 Task: Find connections with filter location Bāndīkūi with filter topic #startupwith filter profile language Potuguese with filter current company Chegg Inc. with filter school CDAC Bangalore with filter industry Fabricated Metal Products with filter service category Event Planning with filter keywords title Building Inspector
Action: Mouse moved to (536, 72)
Screenshot: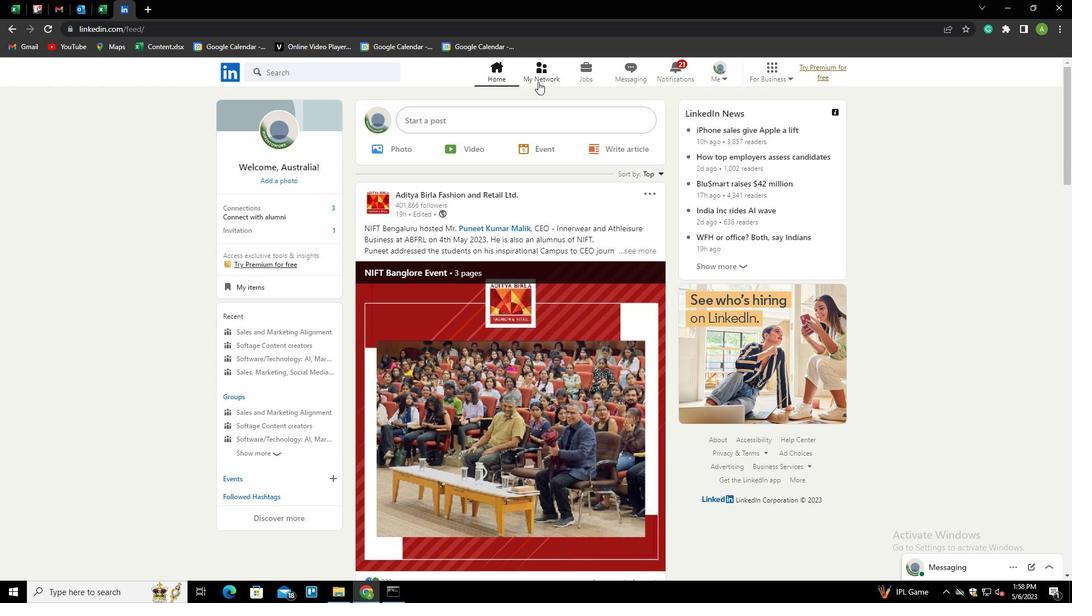 
Action: Mouse pressed left at (536, 72)
Screenshot: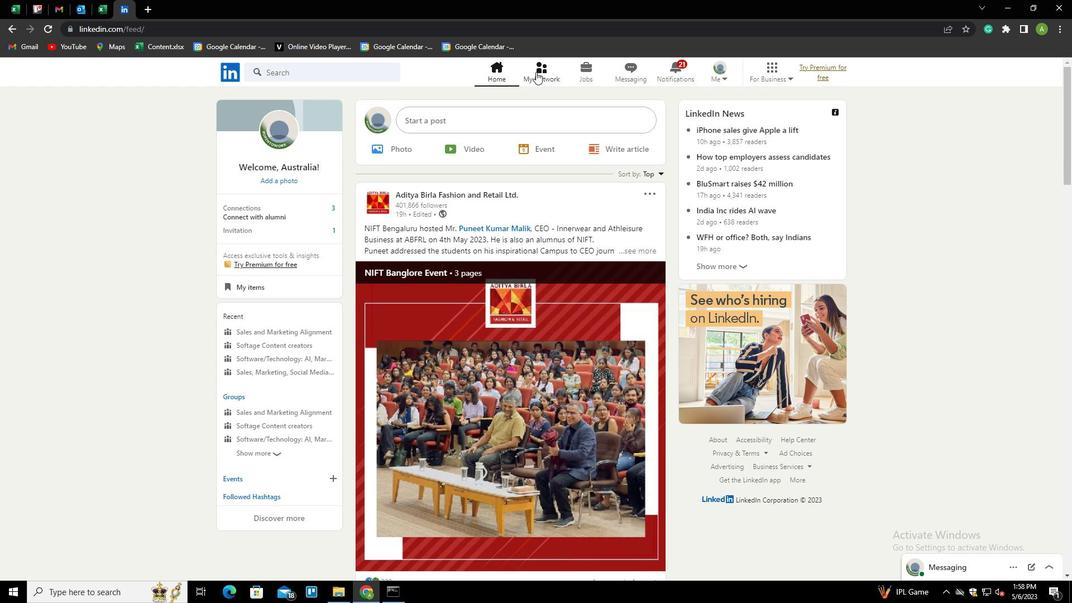 
Action: Mouse moved to (278, 131)
Screenshot: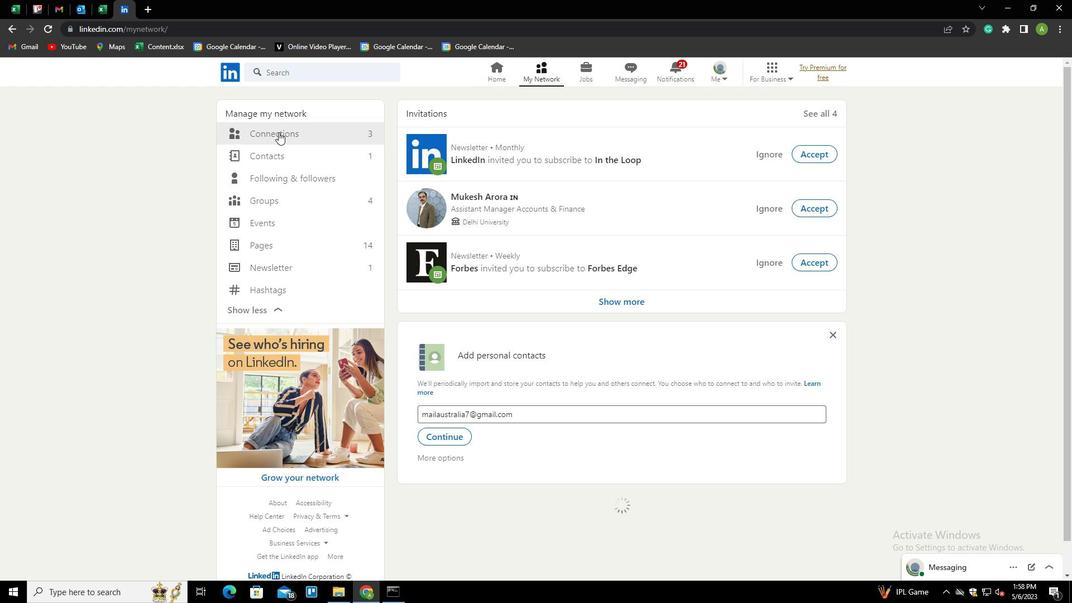 
Action: Mouse pressed left at (278, 131)
Screenshot: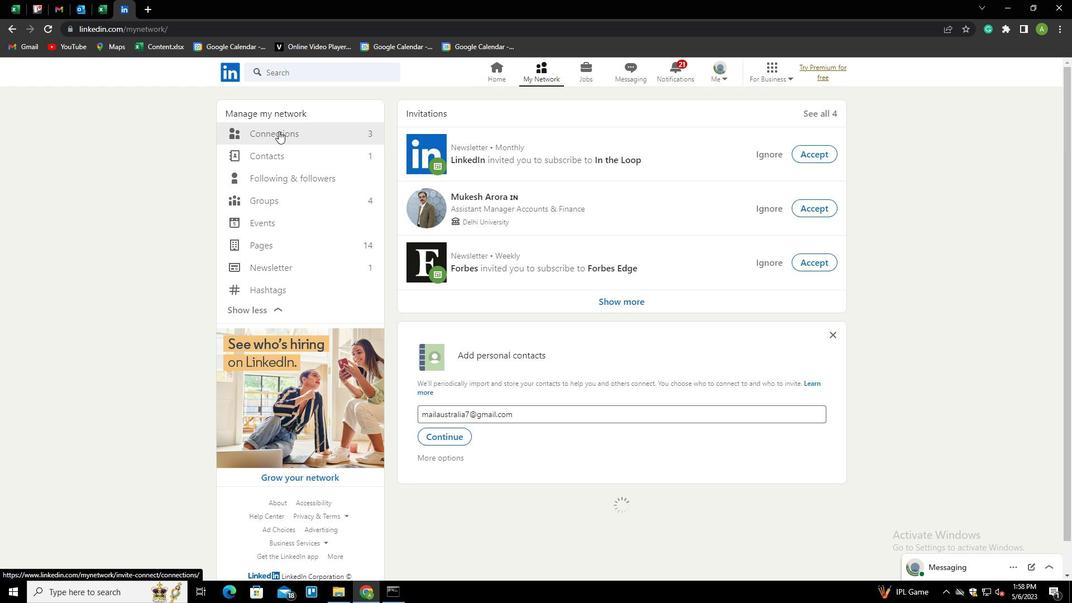 
Action: Mouse moved to (277, 132)
Screenshot: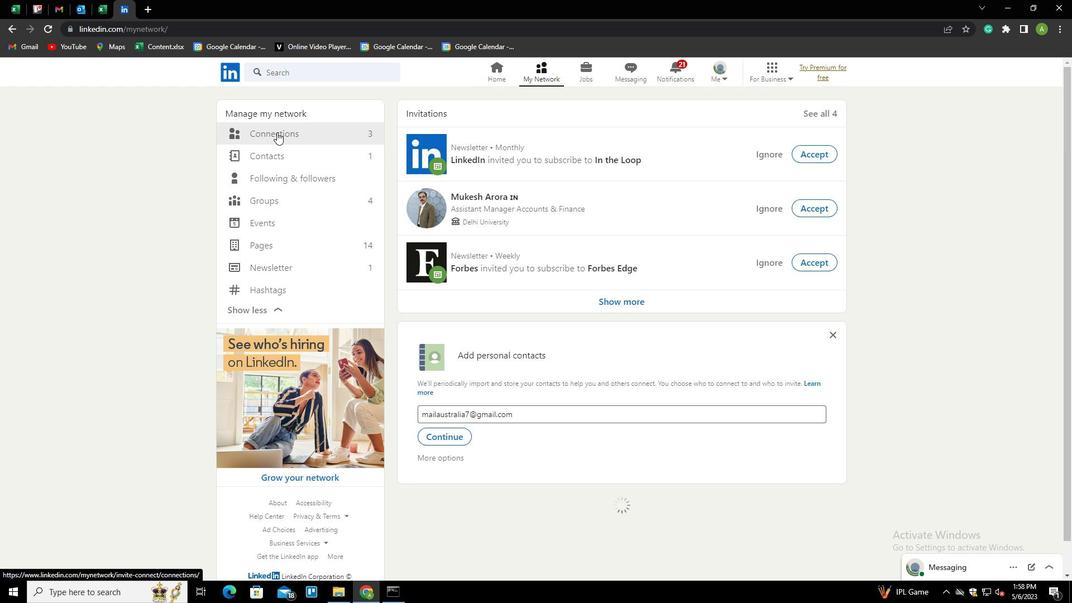 
Action: Mouse pressed left at (277, 132)
Screenshot: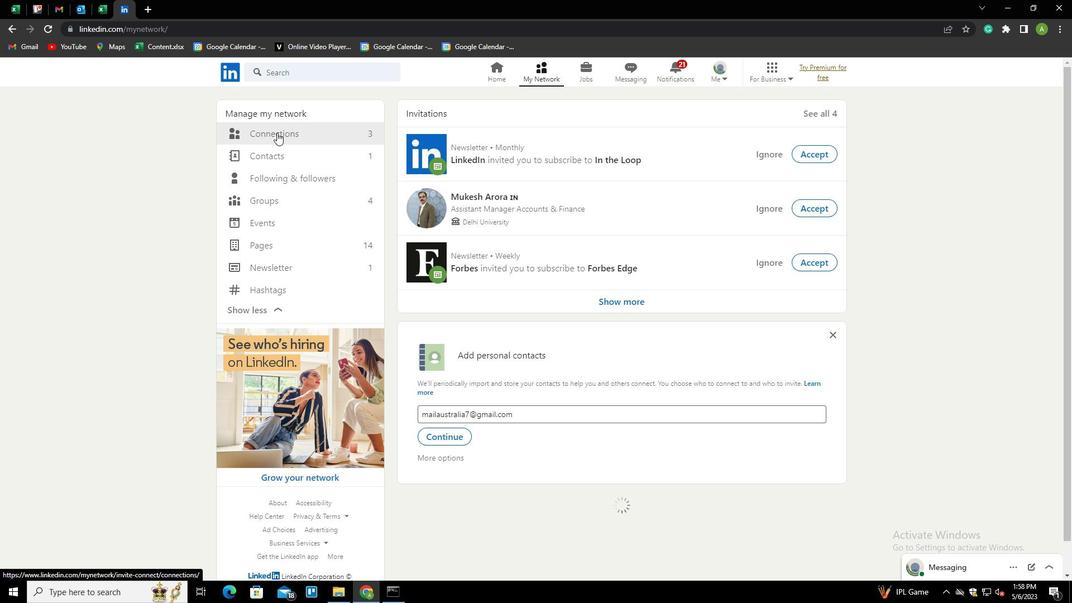 
Action: Mouse moved to (602, 135)
Screenshot: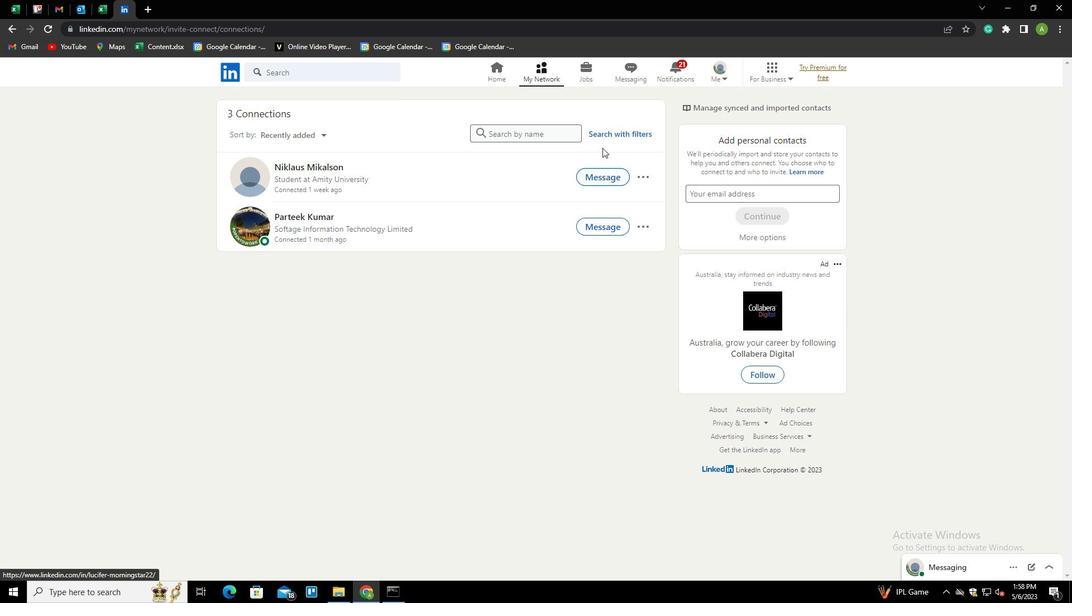 
Action: Mouse pressed left at (602, 135)
Screenshot: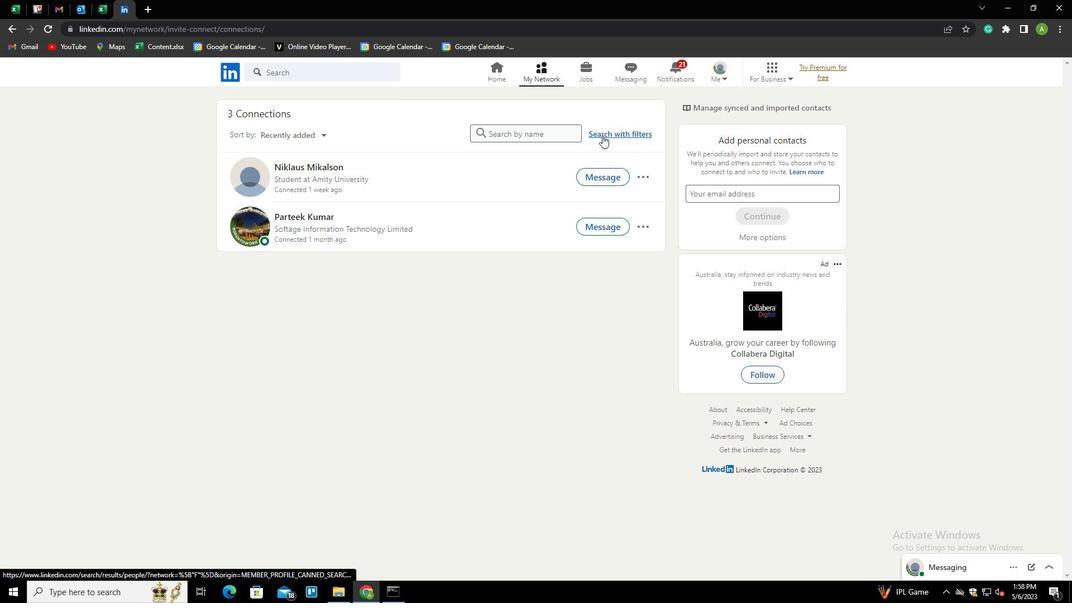 
Action: Mouse moved to (573, 102)
Screenshot: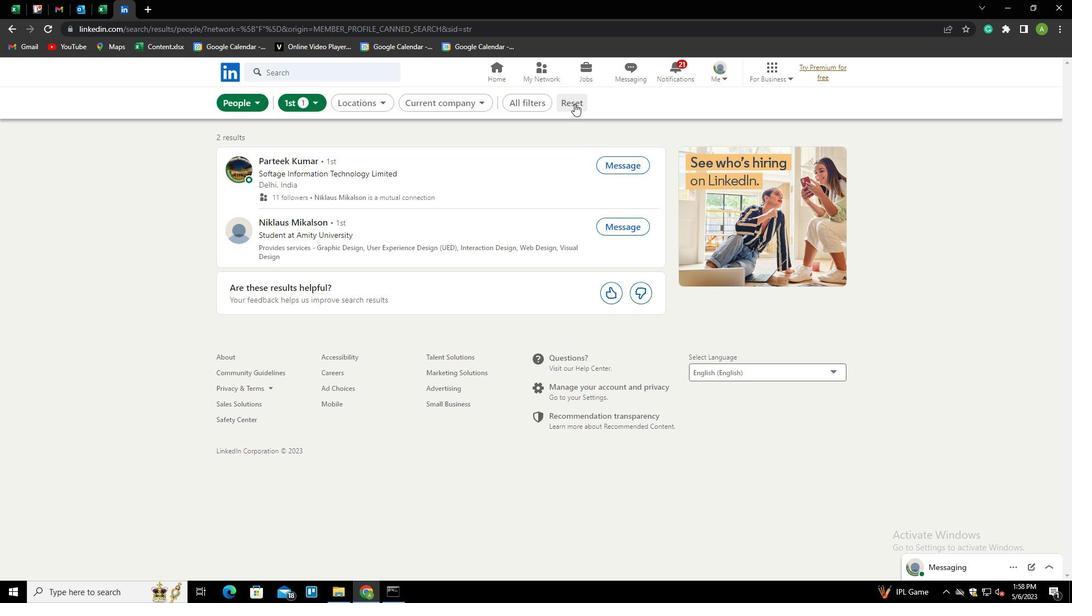 
Action: Mouse pressed left at (573, 102)
Screenshot: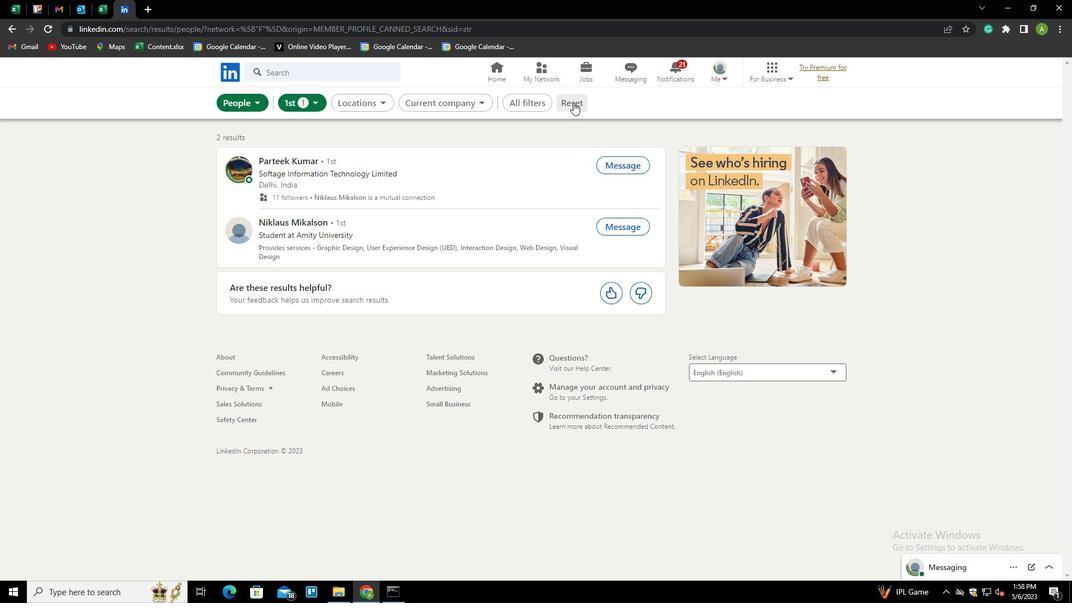 
Action: Mouse moved to (563, 106)
Screenshot: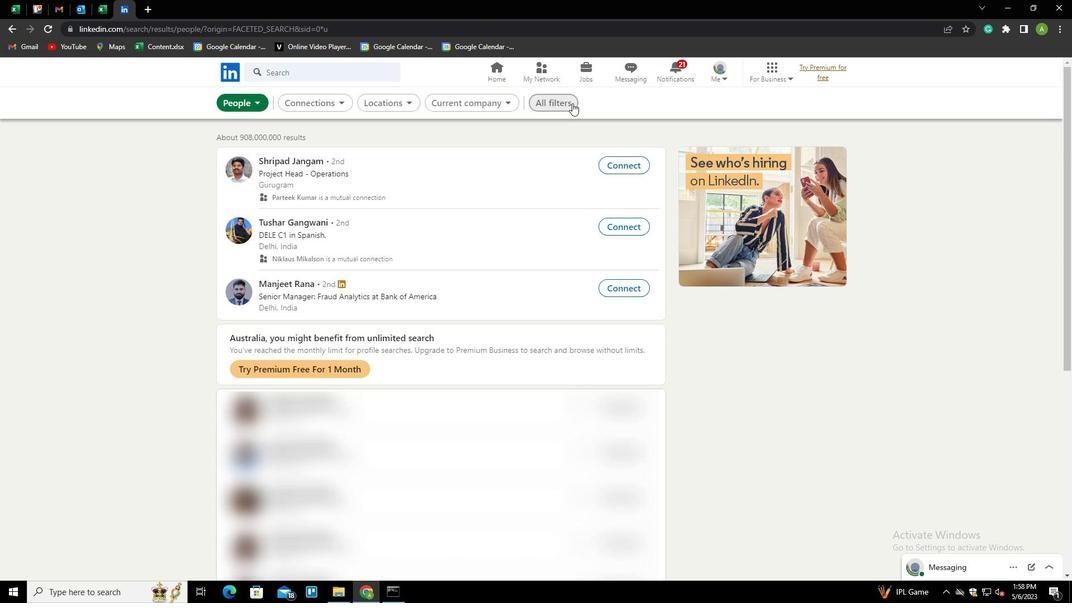 
Action: Mouse pressed left at (563, 106)
Screenshot: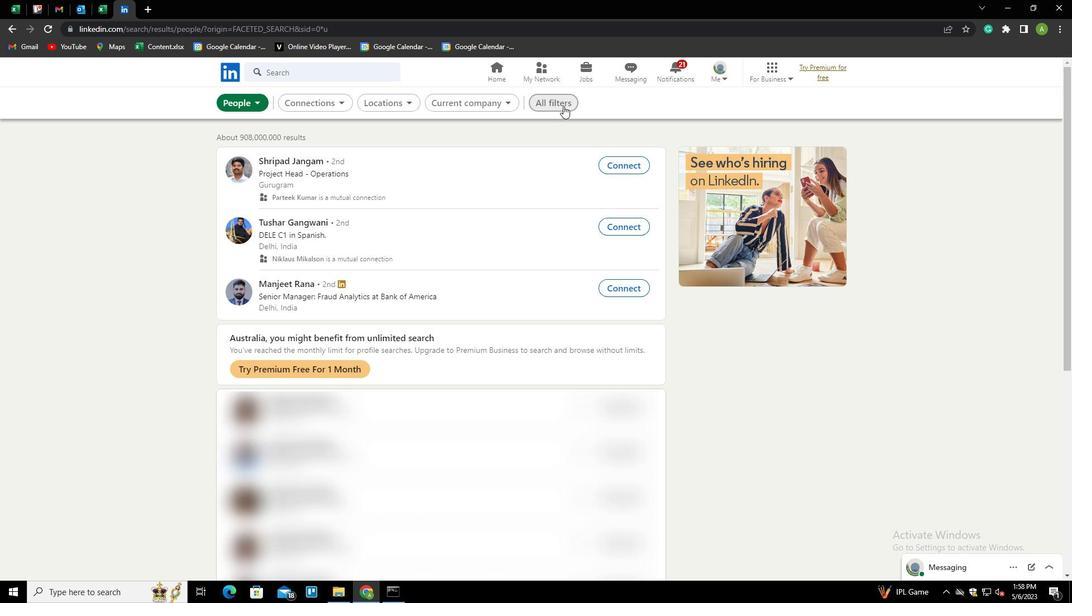 
Action: Mouse moved to (856, 270)
Screenshot: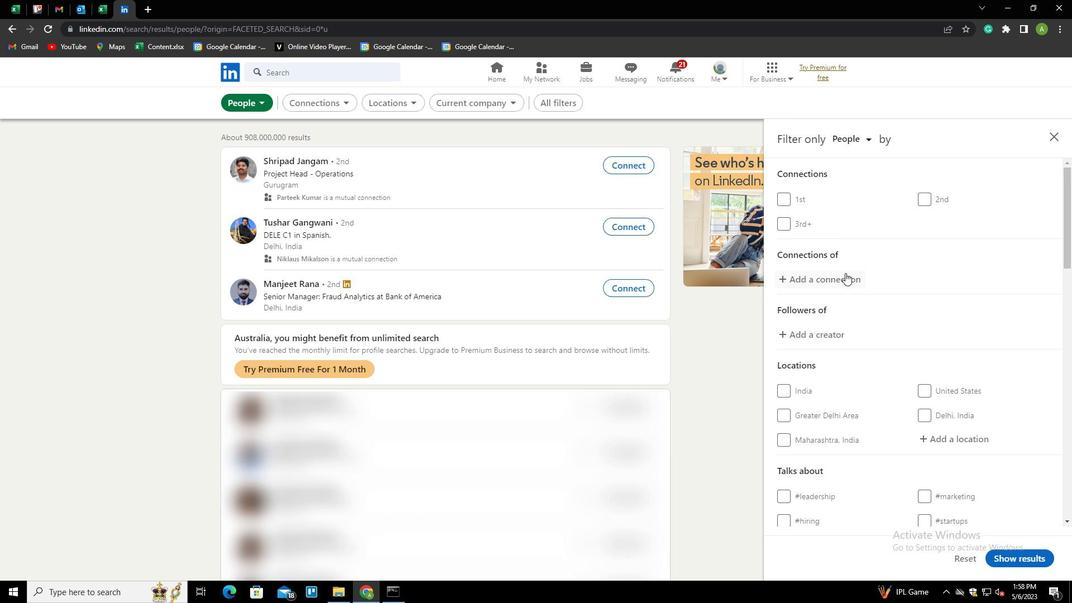 
Action: Mouse scrolled (856, 270) with delta (0, 0)
Screenshot: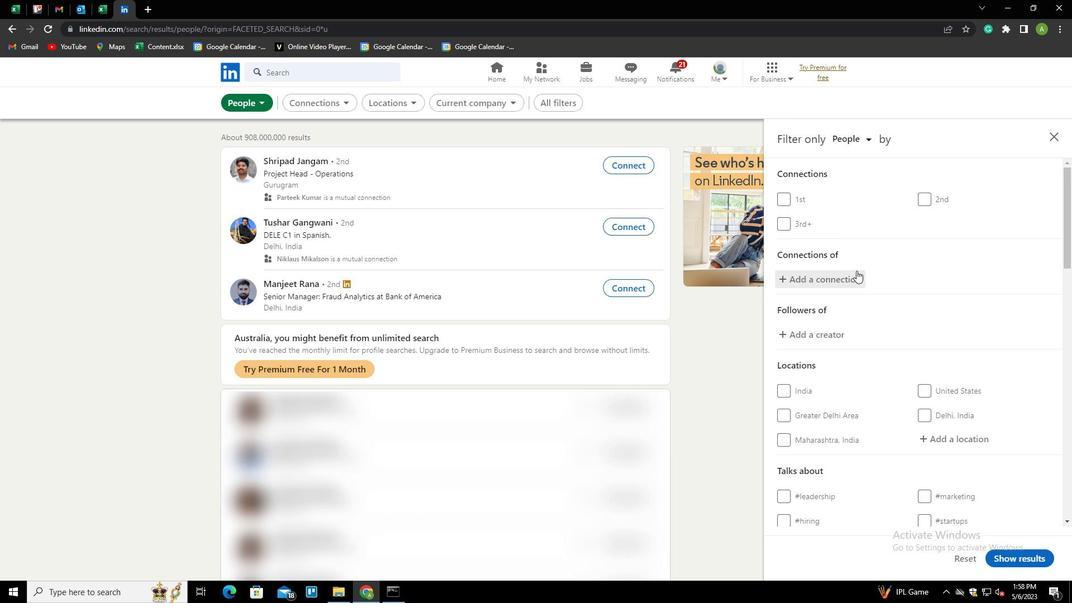 
Action: Mouse scrolled (856, 270) with delta (0, 0)
Screenshot: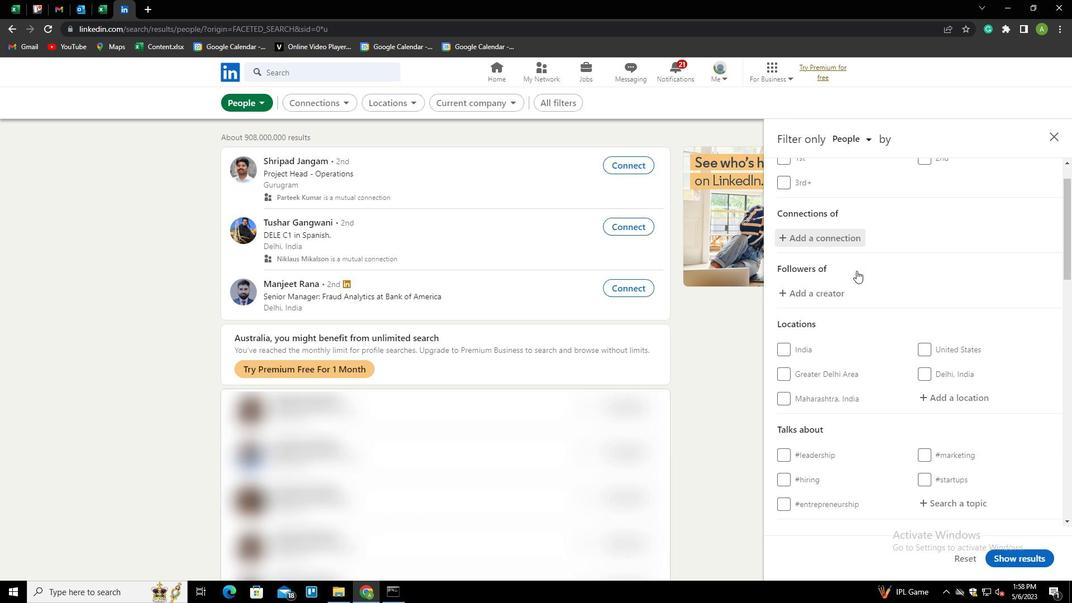 
Action: Mouse moved to (964, 326)
Screenshot: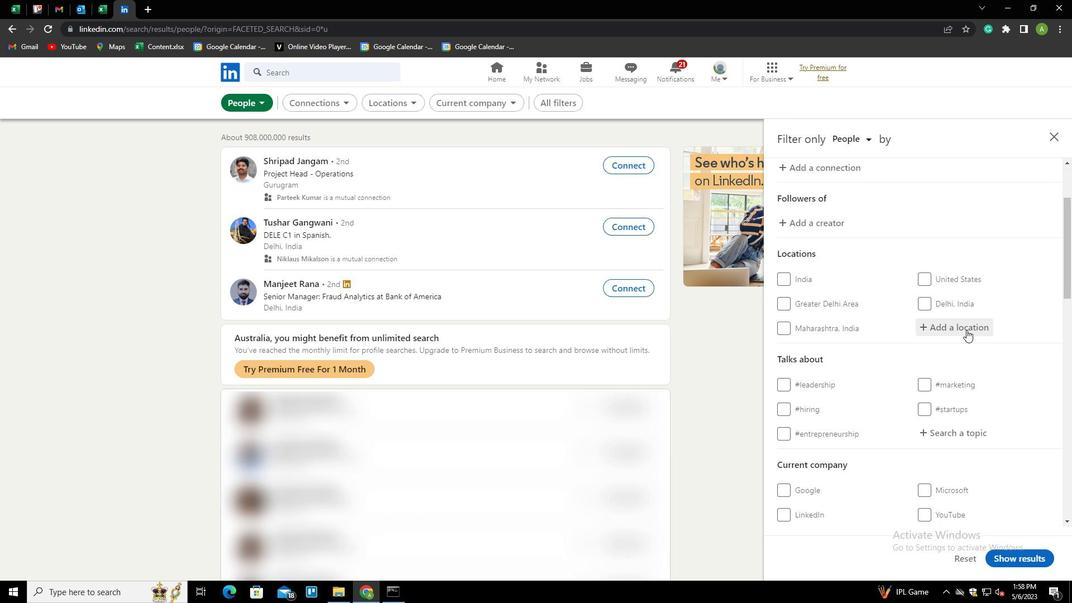 
Action: Mouse pressed left at (964, 326)
Screenshot: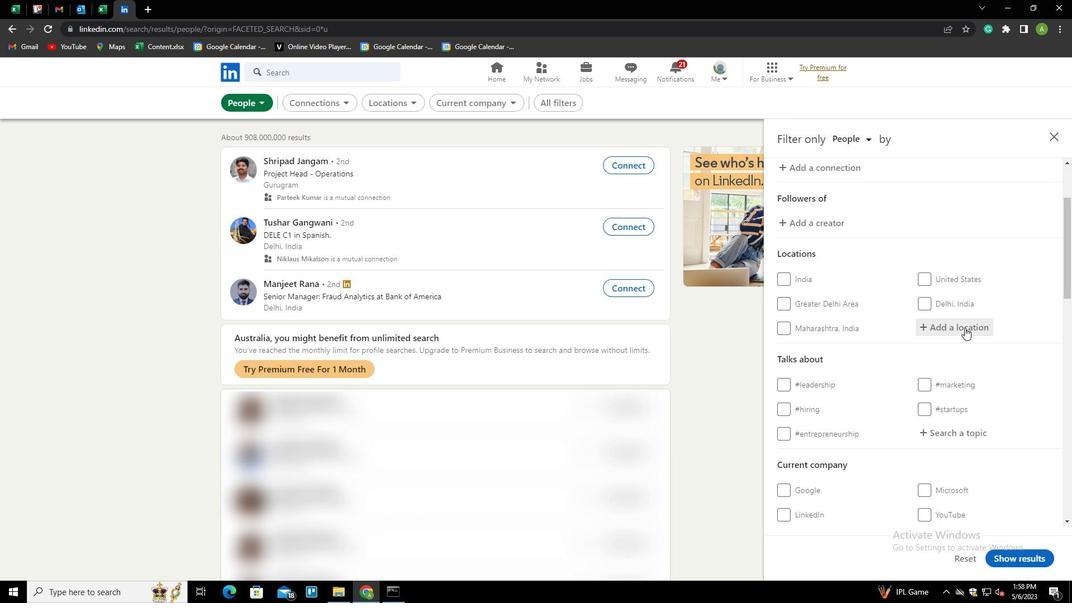 
Action: Mouse moved to (867, 272)
Screenshot: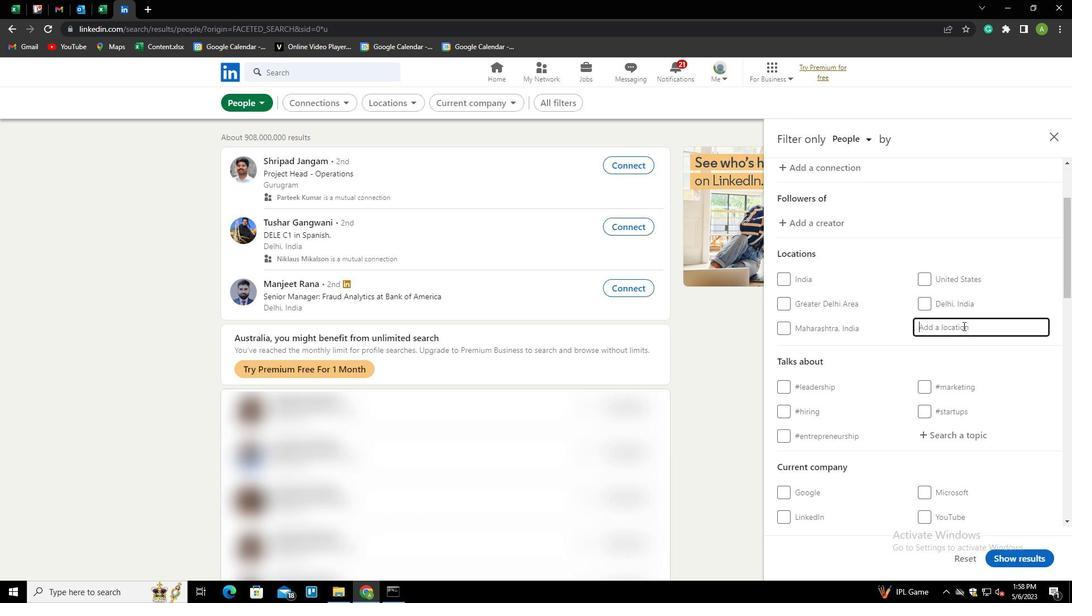 
Action: Key pressed <Key.shift>BANDIKUL
Screenshot: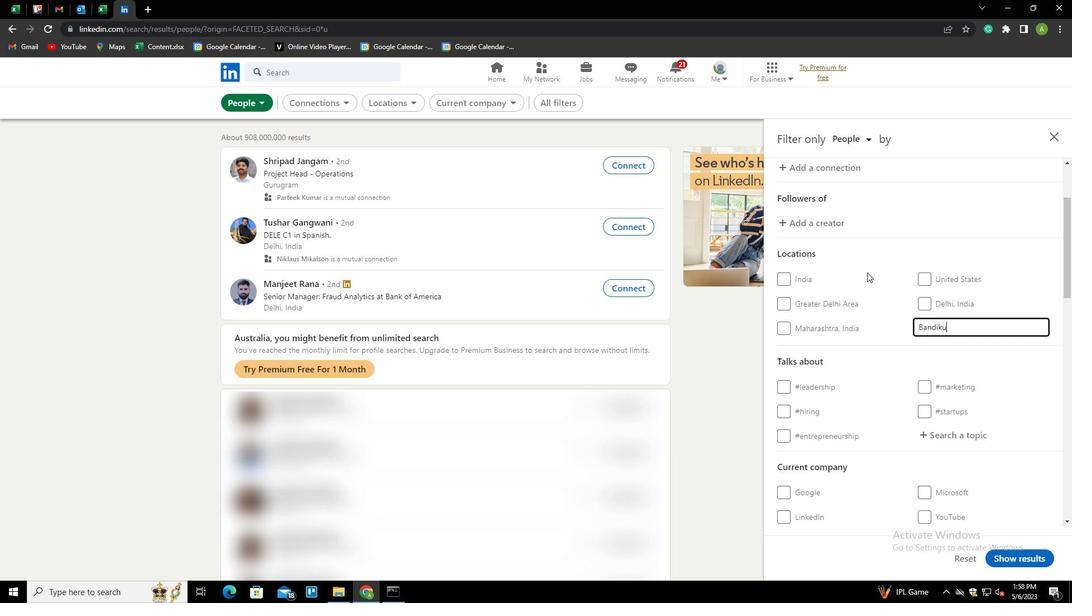 
Action: Mouse moved to (1018, 368)
Screenshot: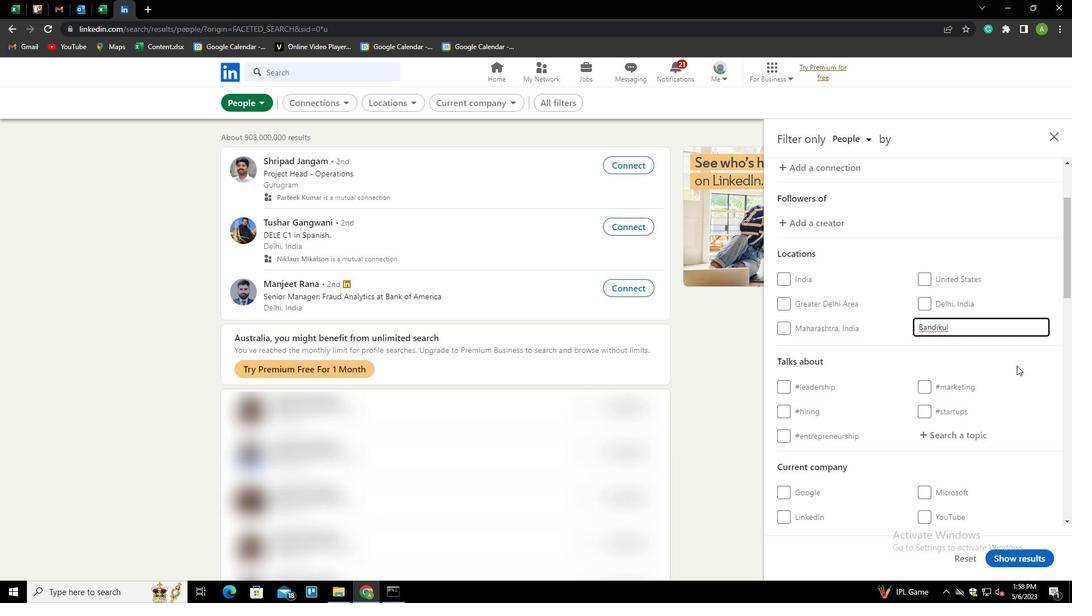 
Action: Mouse pressed left at (1018, 368)
Screenshot: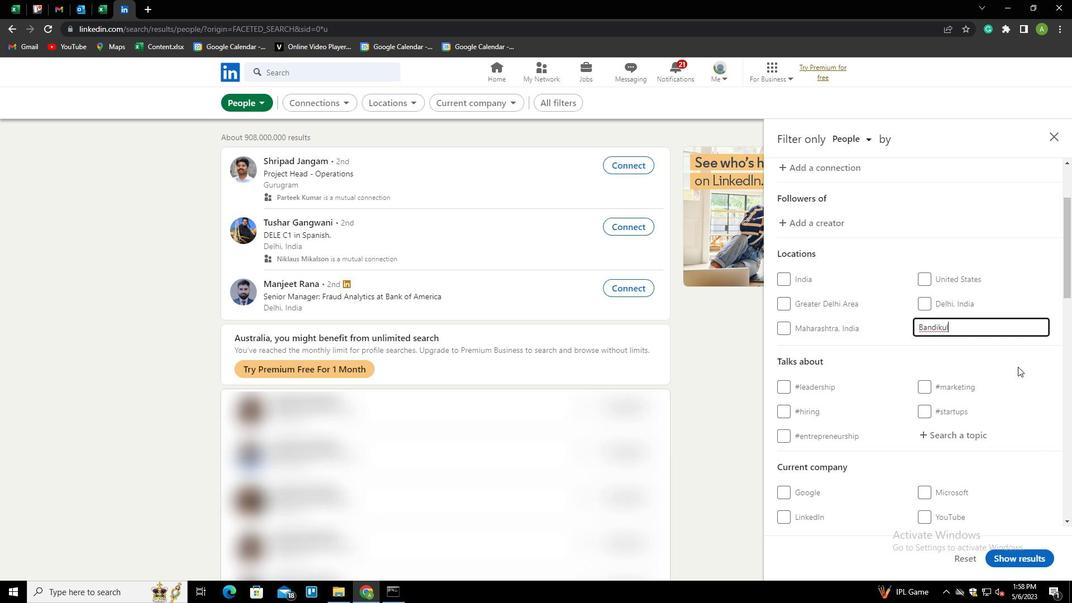 
Action: Mouse moved to (1016, 366)
Screenshot: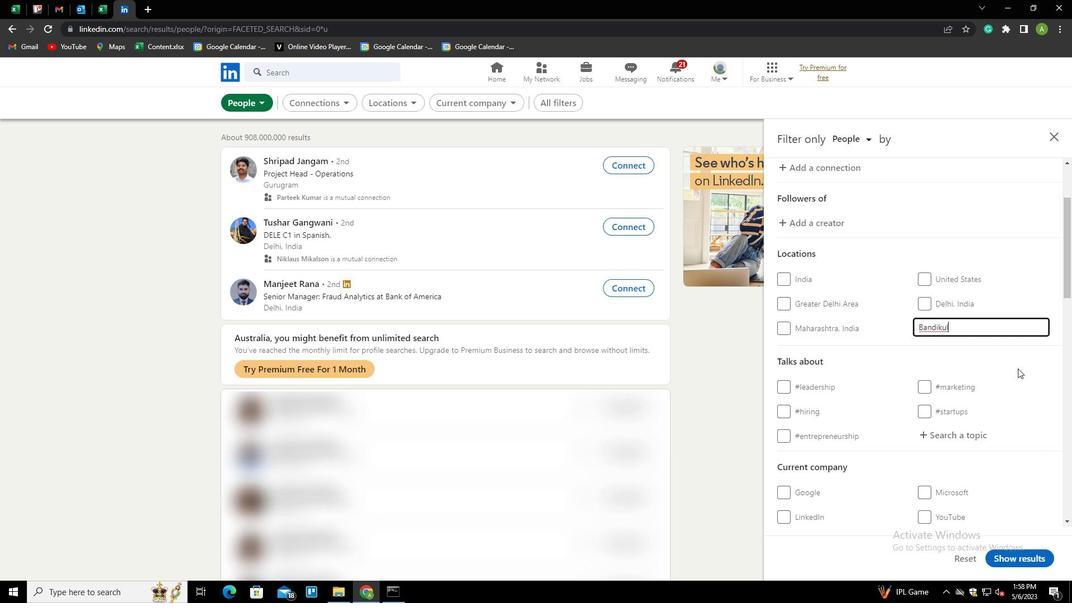 
Action: Mouse scrolled (1016, 366) with delta (0, 0)
Screenshot: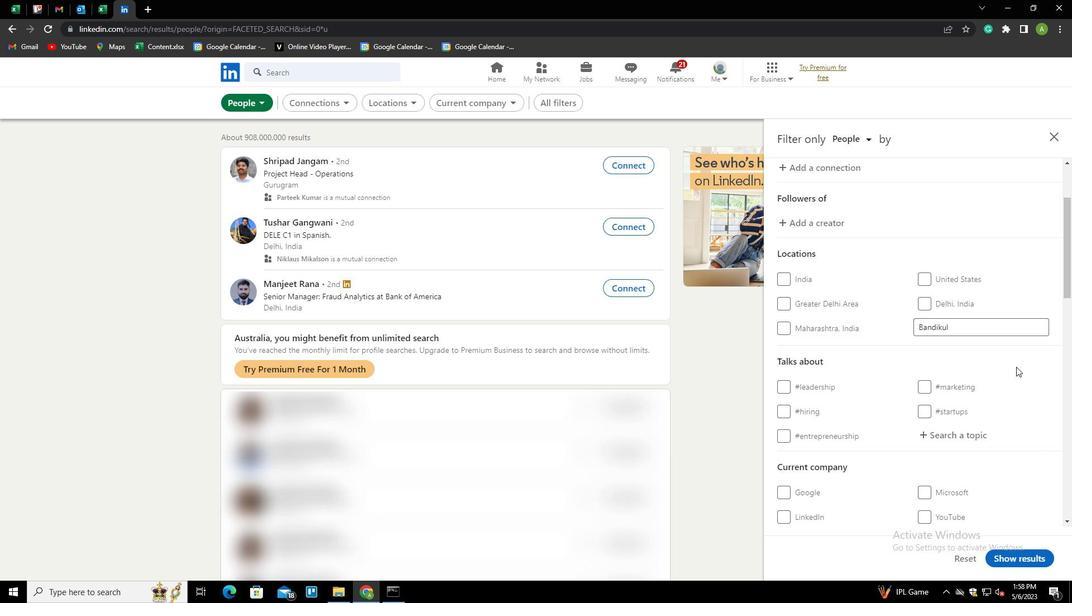 
Action: Mouse moved to (966, 372)
Screenshot: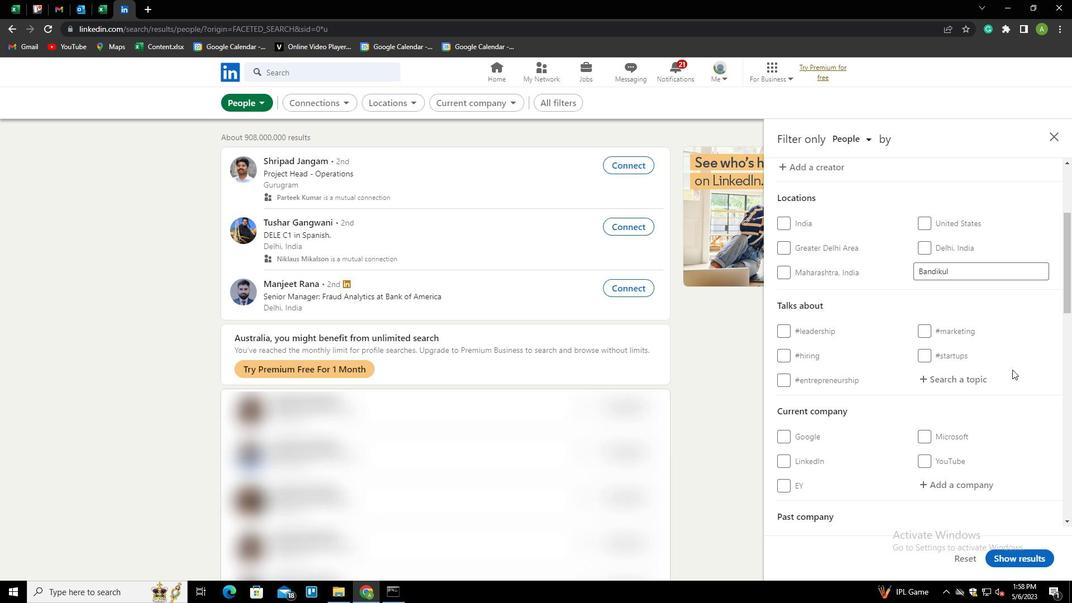
Action: Mouse pressed left at (966, 372)
Screenshot: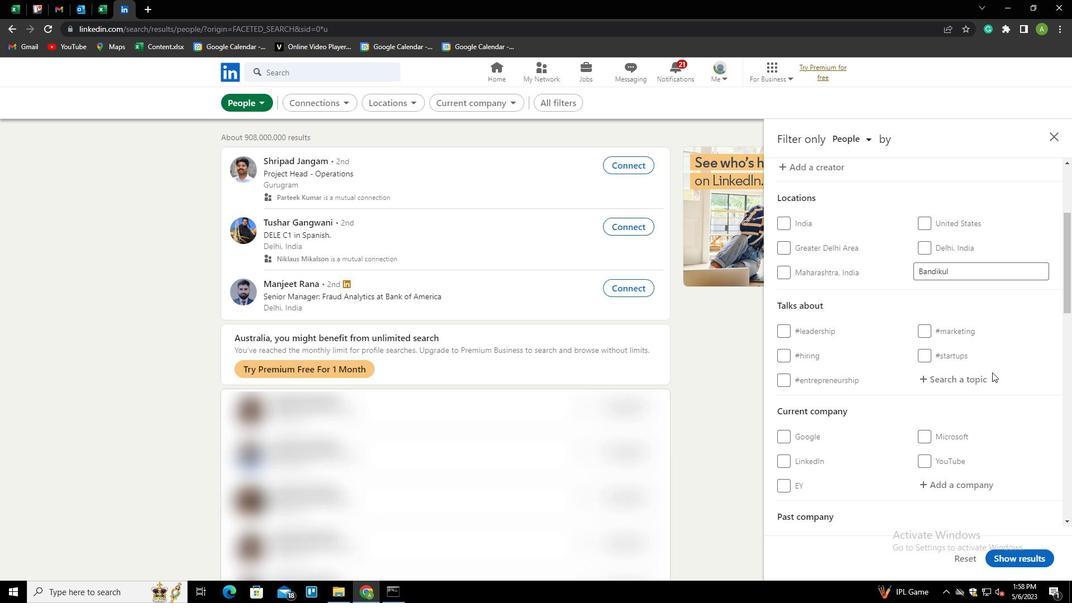 
Action: Key pressed STARTUP<Key.down><Key.enter>
Screenshot: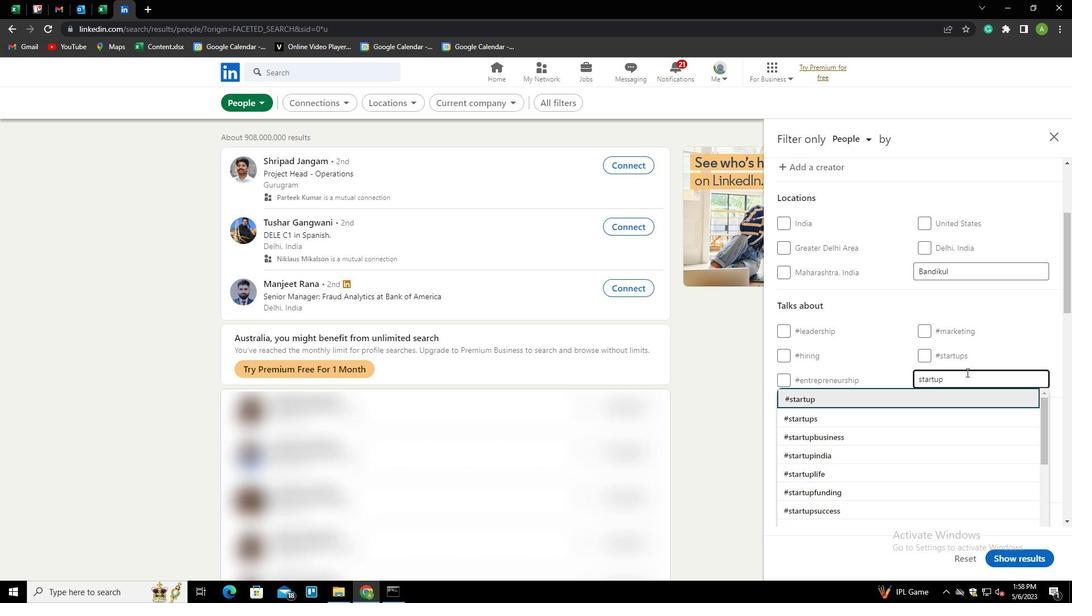 
Action: Mouse moved to (964, 371)
Screenshot: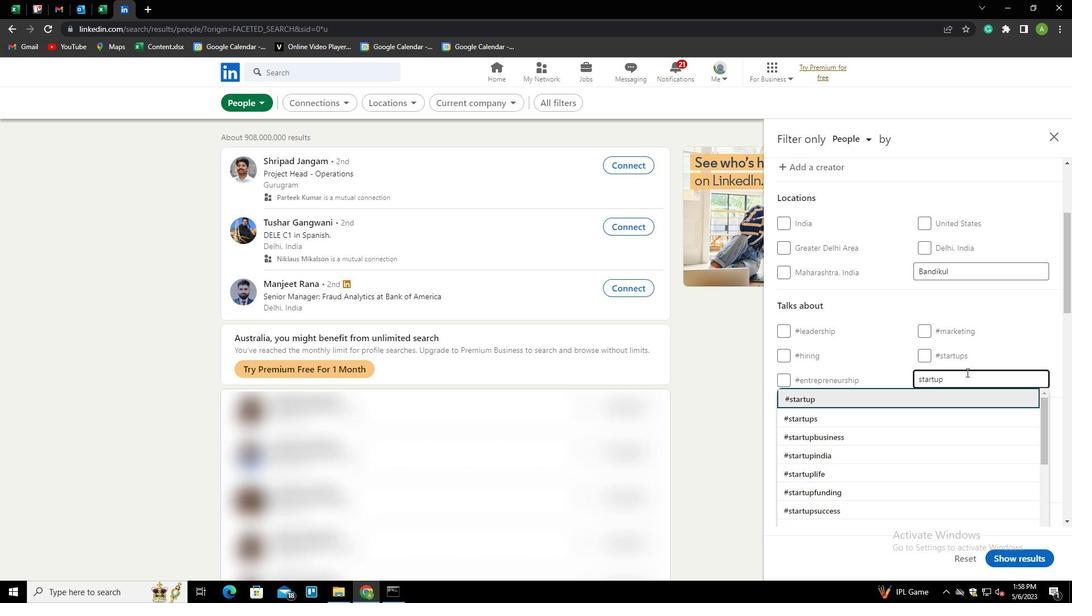 
Action: Mouse scrolled (964, 370) with delta (0, 0)
Screenshot: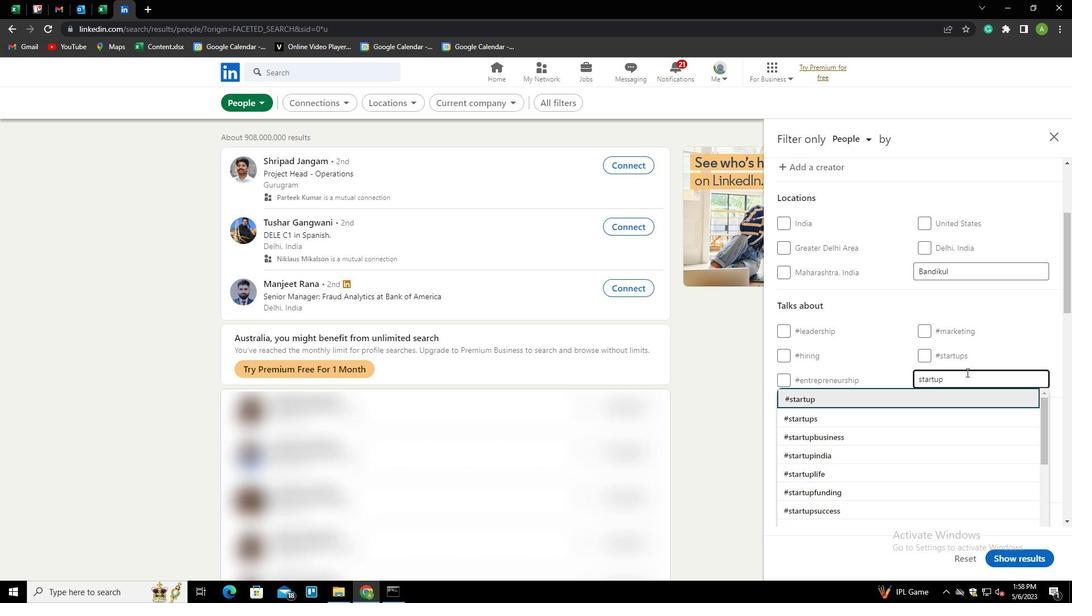 
Action: Mouse scrolled (964, 370) with delta (0, 0)
Screenshot: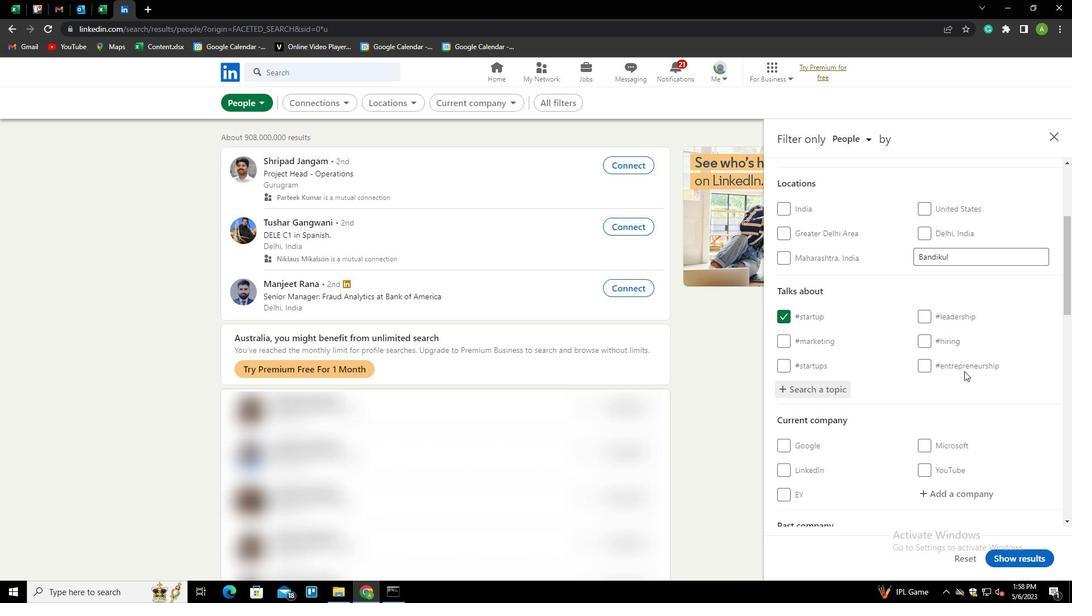 
Action: Mouse scrolled (964, 370) with delta (0, 0)
Screenshot: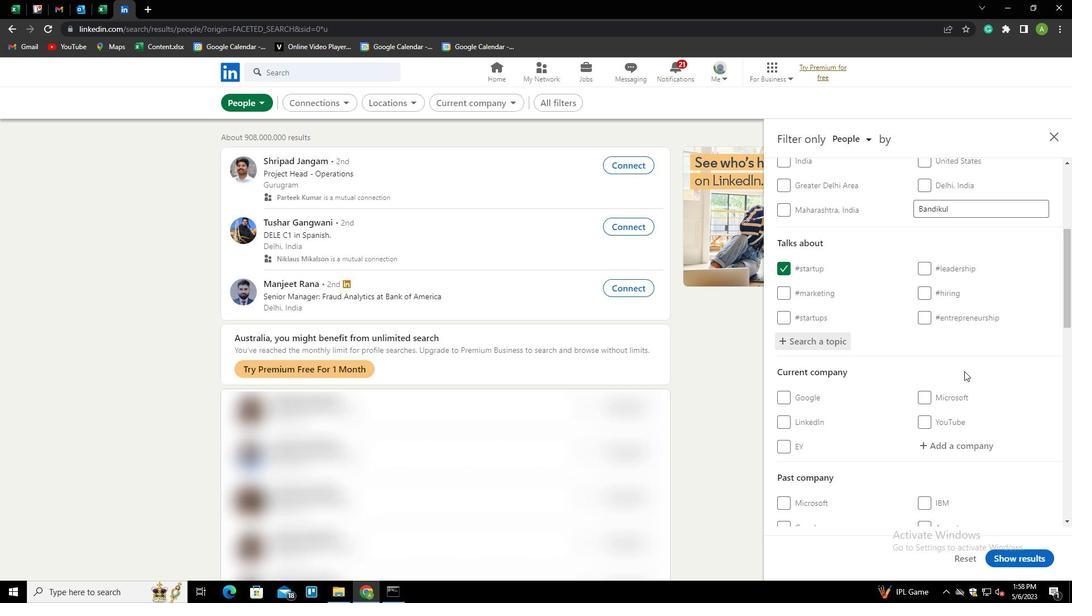 
Action: Mouse scrolled (964, 370) with delta (0, 0)
Screenshot: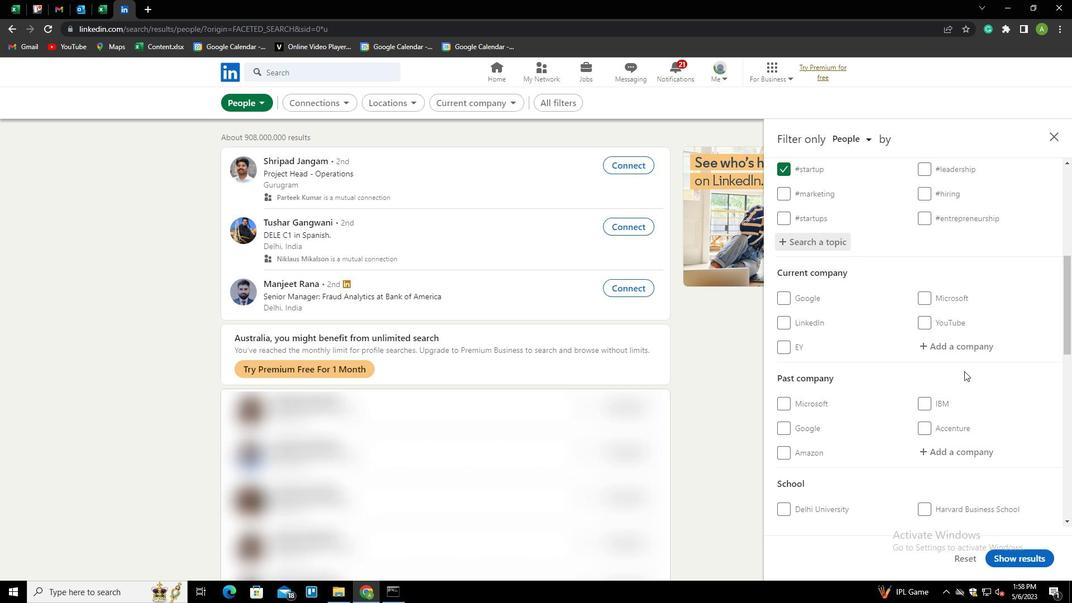 
Action: Mouse scrolled (964, 370) with delta (0, 0)
Screenshot: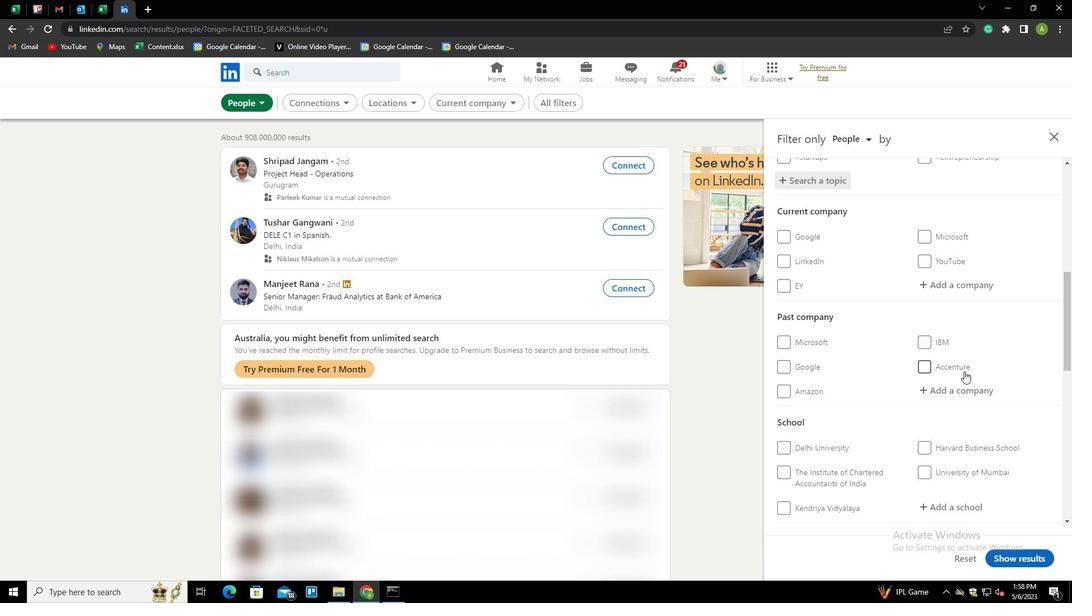 
Action: Mouse scrolled (964, 370) with delta (0, 0)
Screenshot: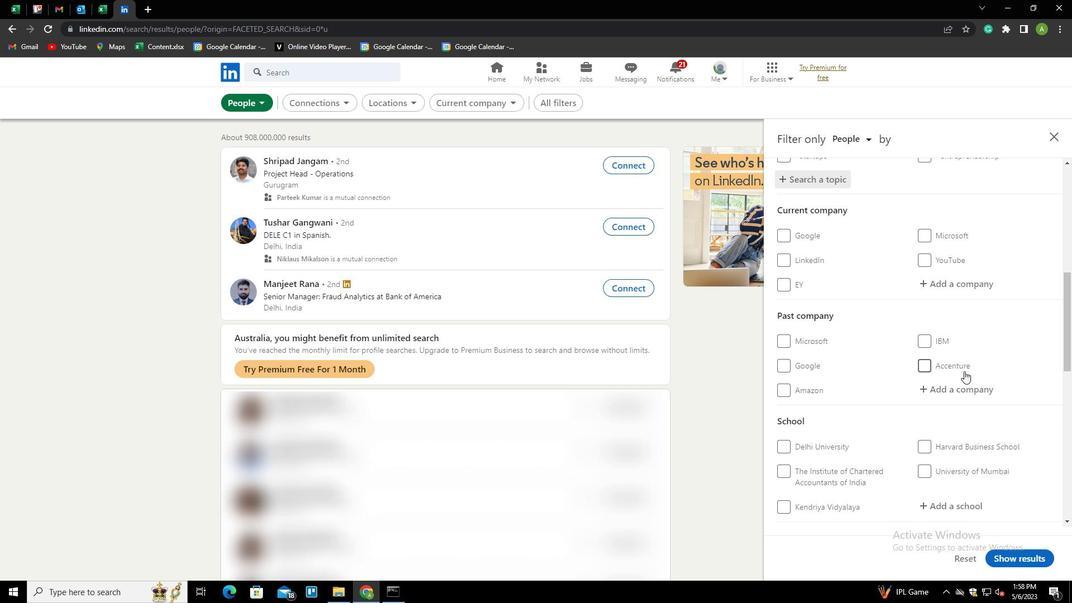 
Action: Mouse scrolled (964, 370) with delta (0, 0)
Screenshot: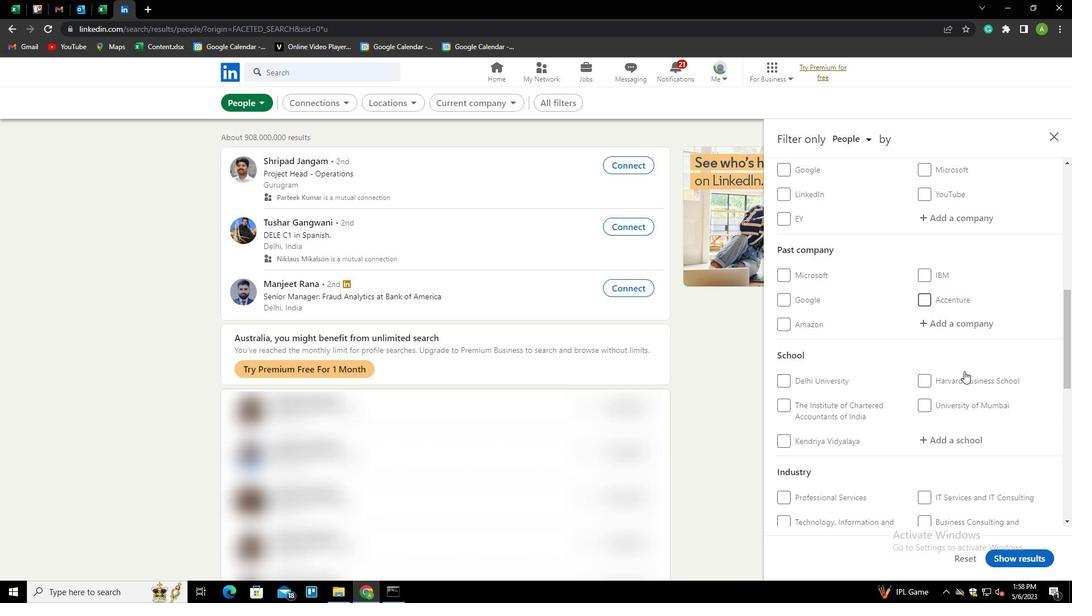 
Action: Mouse scrolled (964, 370) with delta (0, 0)
Screenshot: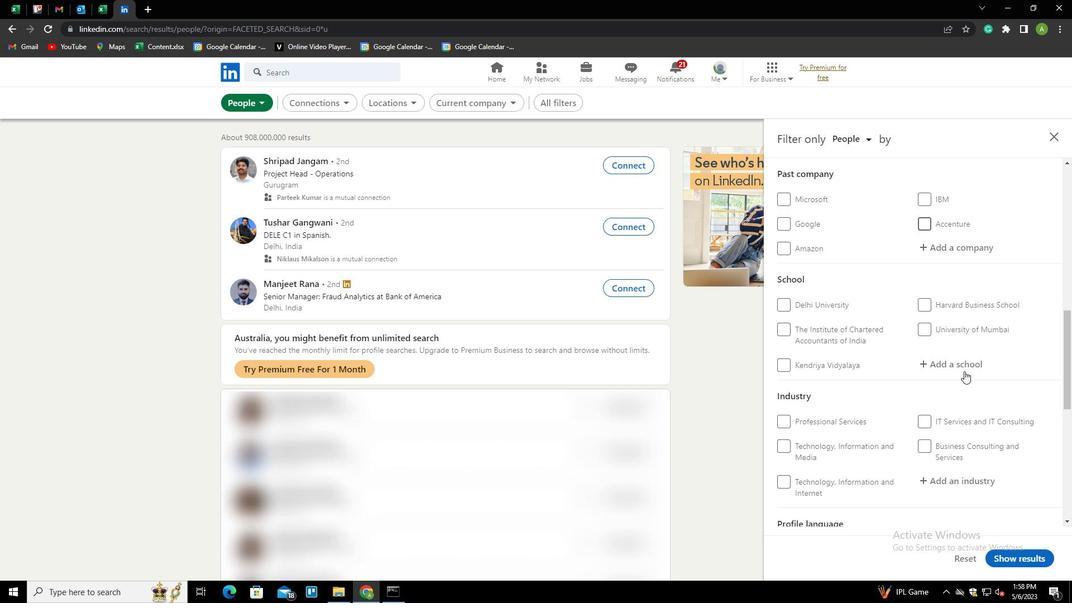 
Action: Mouse scrolled (964, 370) with delta (0, 0)
Screenshot: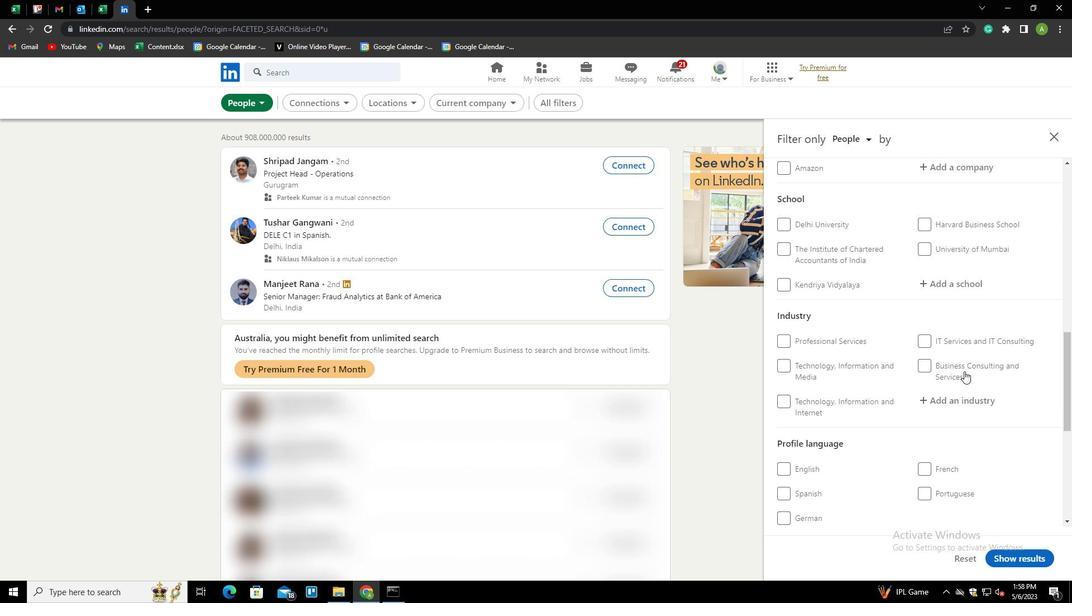 
Action: Mouse moved to (930, 436)
Screenshot: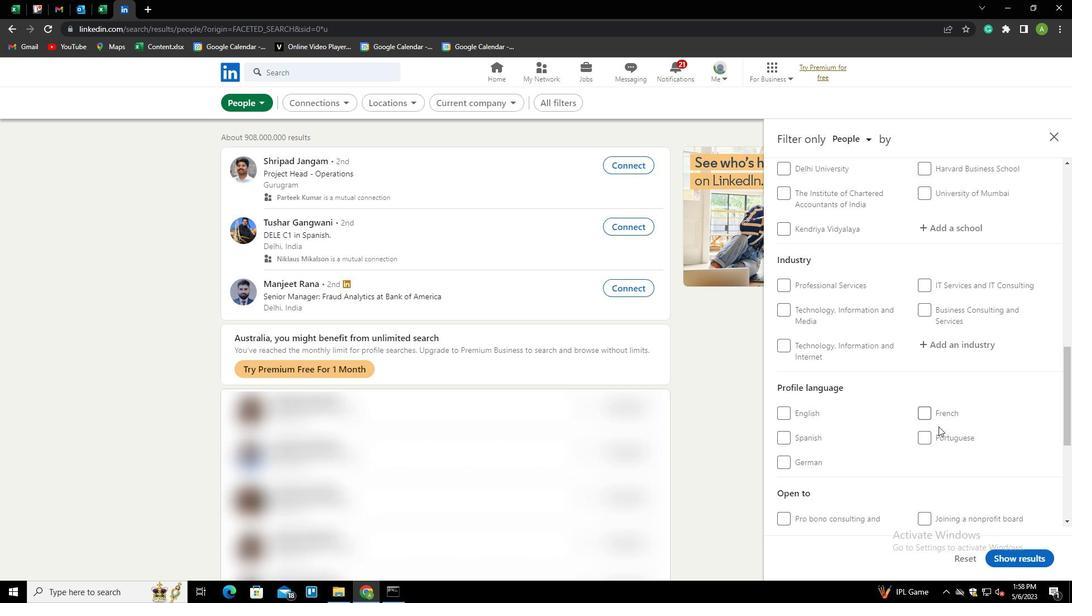 
Action: Mouse pressed left at (930, 436)
Screenshot: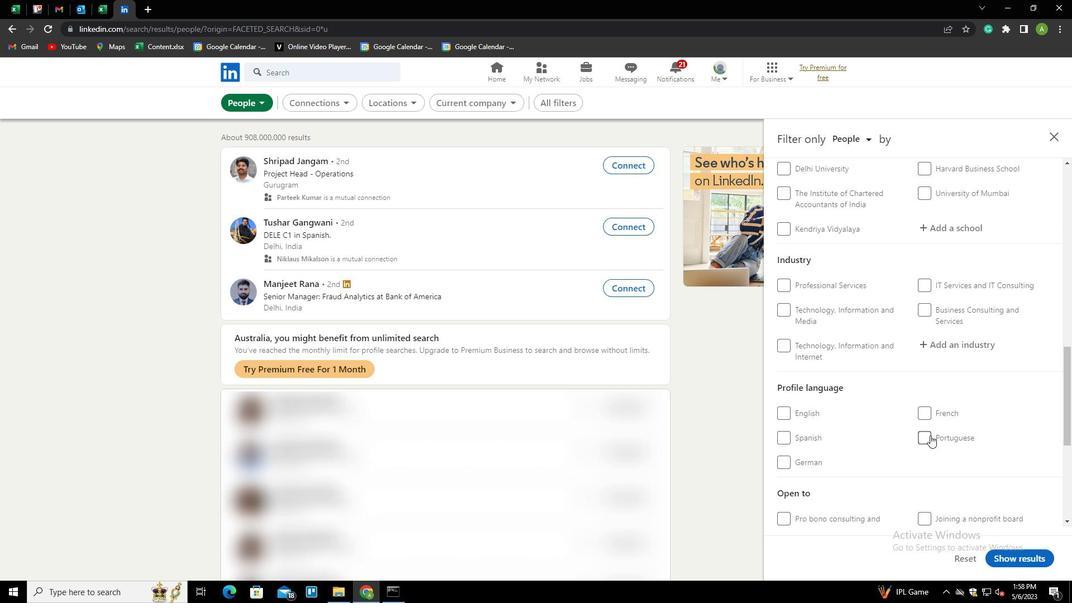 
Action: Mouse moved to (973, 406)
Screenshot: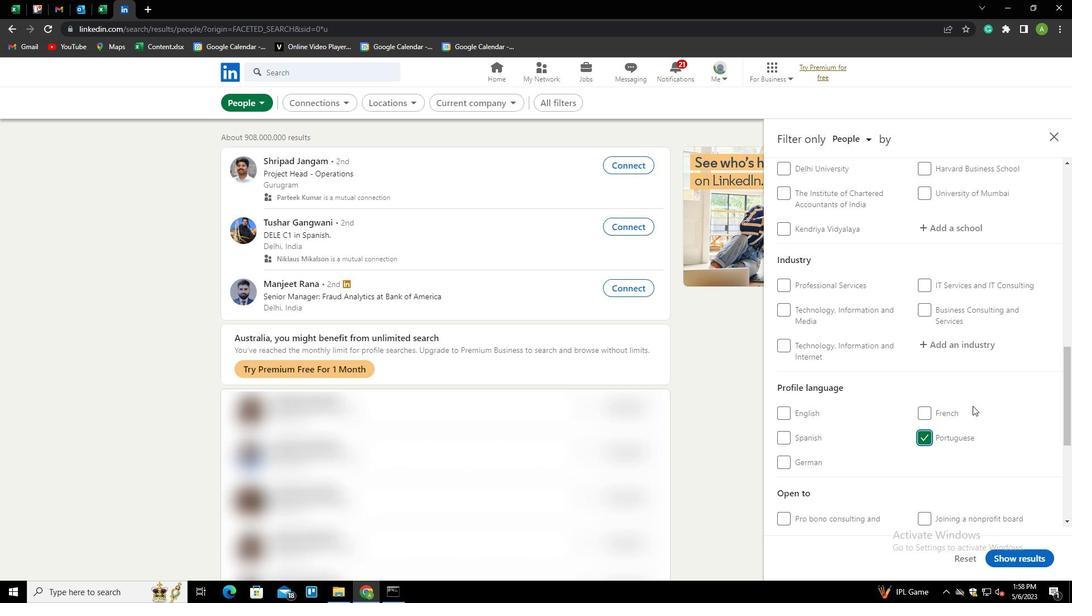 
Action: Mouse scrolled (973, 406) with delta (0, 0)
Screenshot: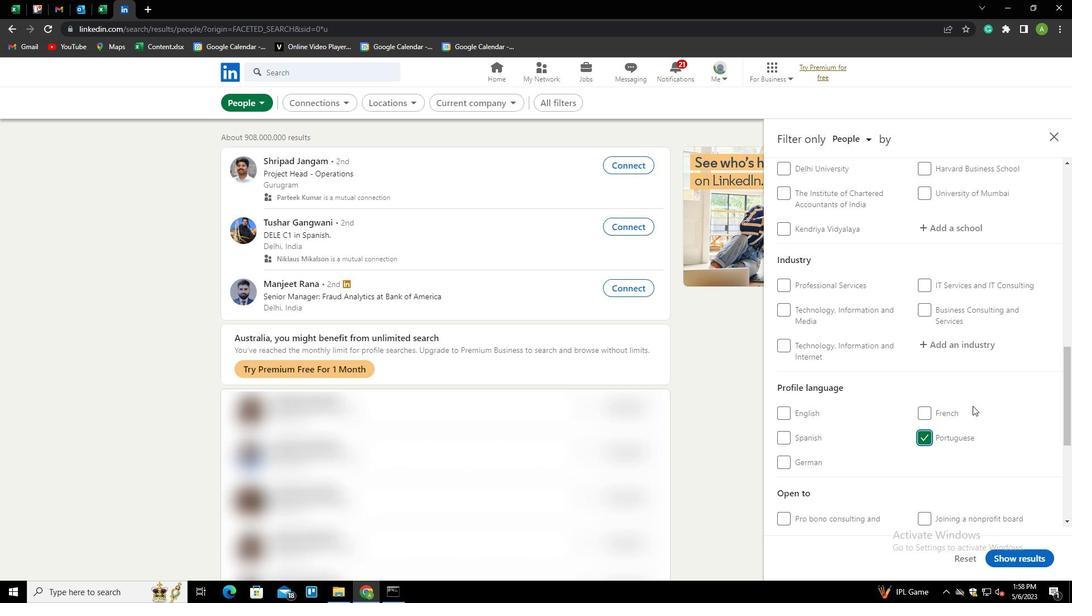 
Action: Mouse scrolled (973, 406) with delta (0, 0)
Screenshot: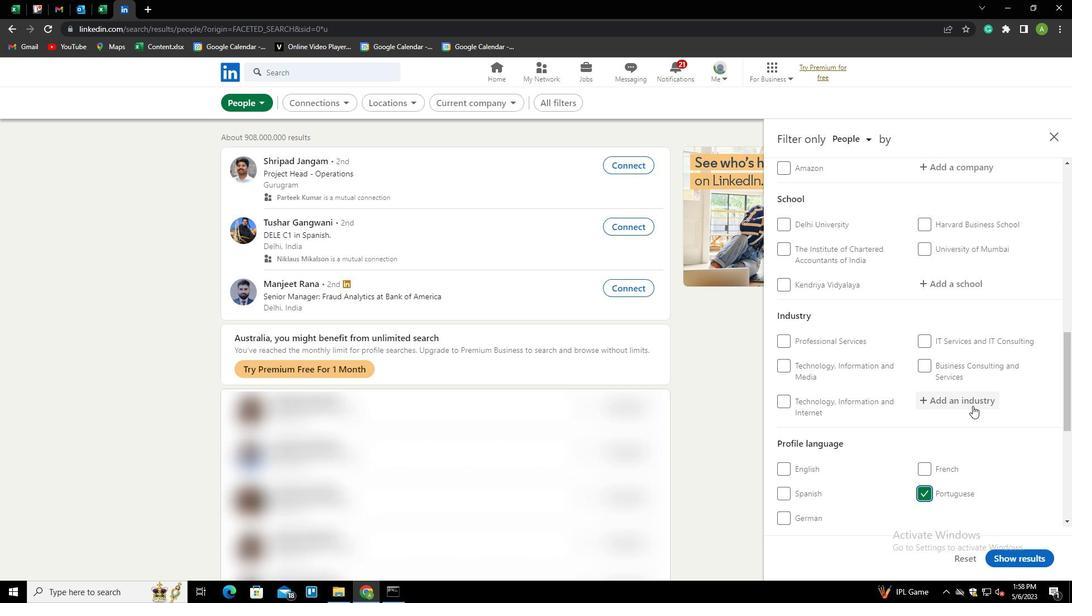 
Action: Mouse scrolled (973, 406) with delta (0, 0)
Screenshot: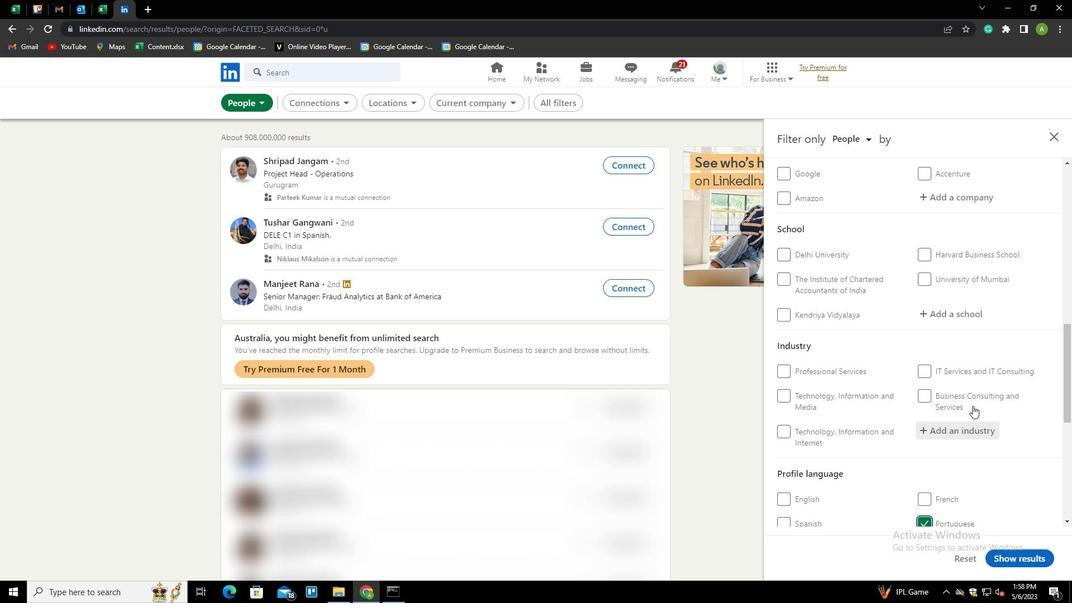 
Action: Mouse scrolled (973, 406) with delta (0, 0)
Screenshot: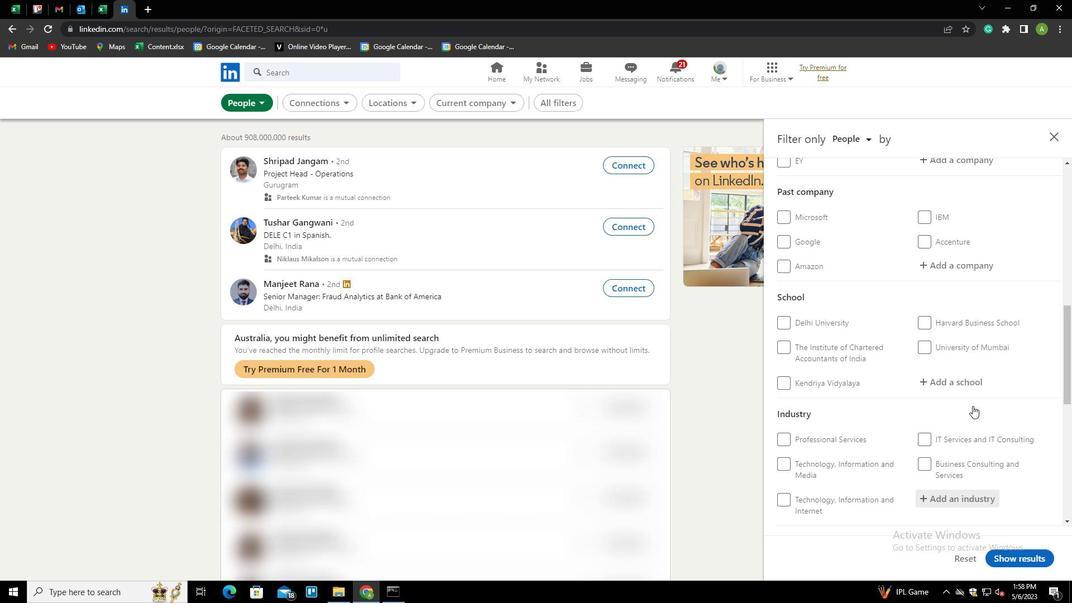 
Action: Mouse moved to (973, 404)
Screenshot: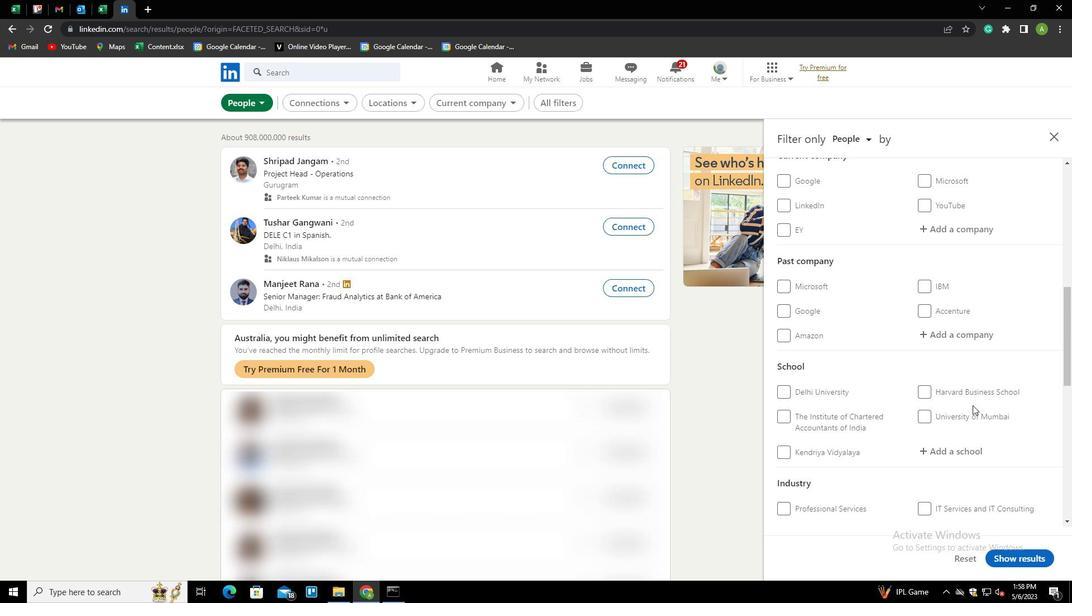 
Action: Mouse scrolled (973, 405) with delta (0, 0)
Screenshot: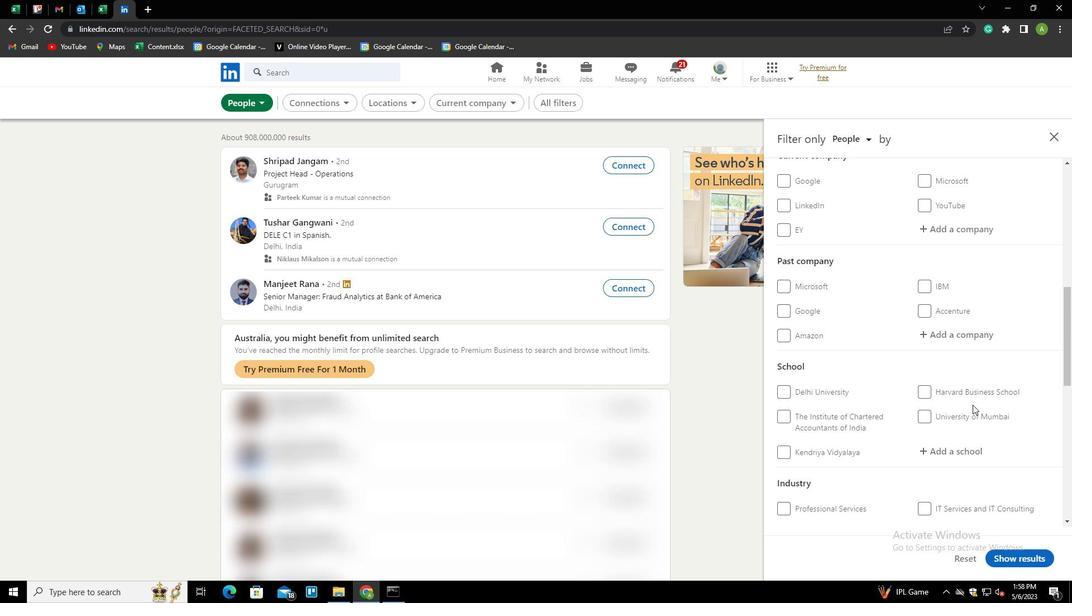 
Action: Mouse scrolled (973, 405) with delta (0, 0)
Screenshot: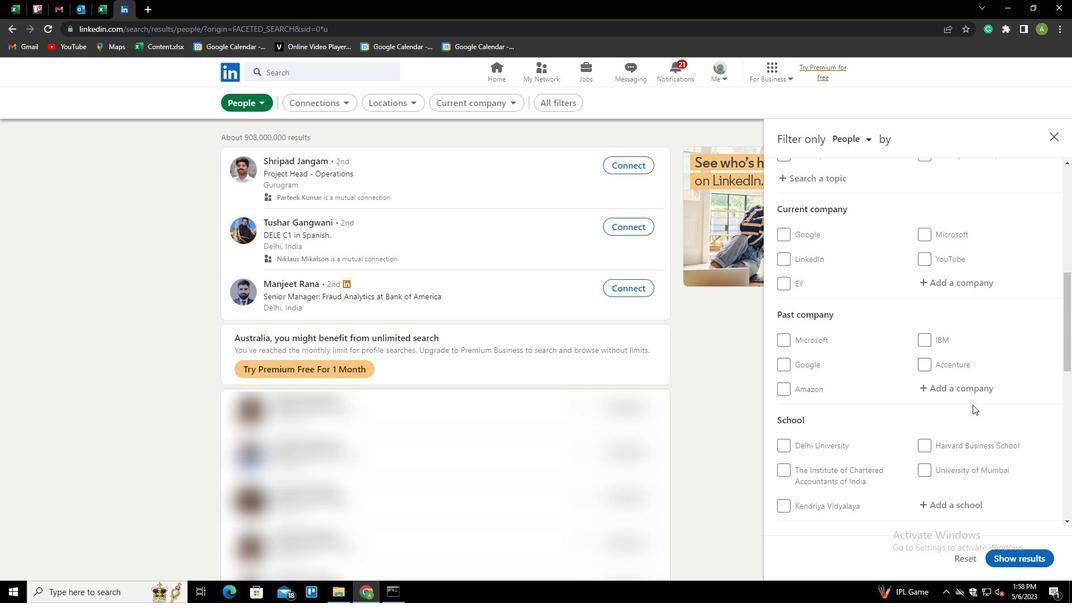 
Action: Mouse moved to (954, 341)
Screenshot: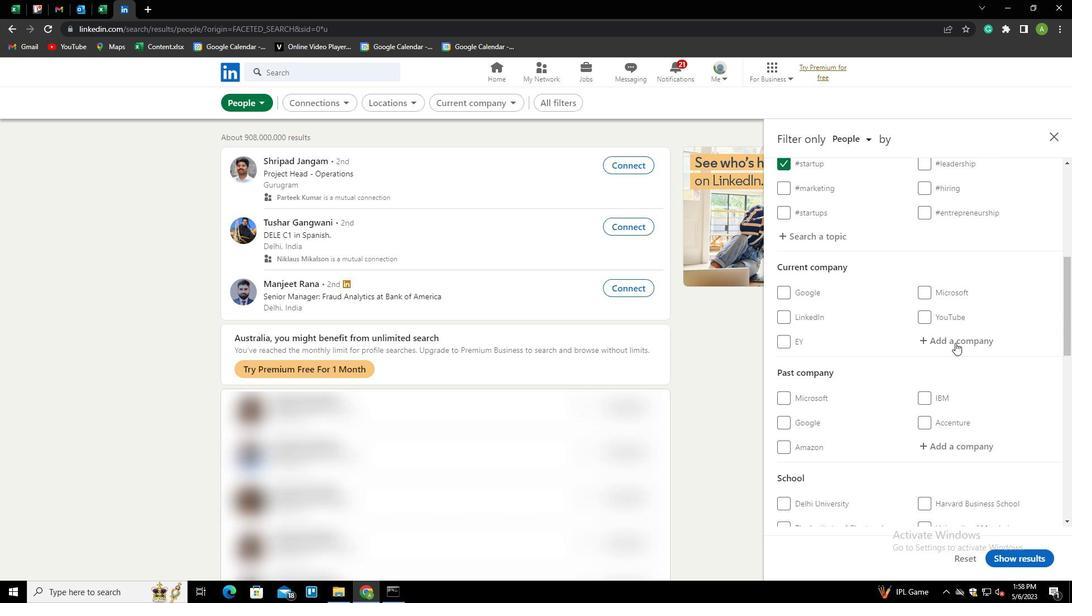 
Action: Mouse pressed left at (954, 341)
Screenshot: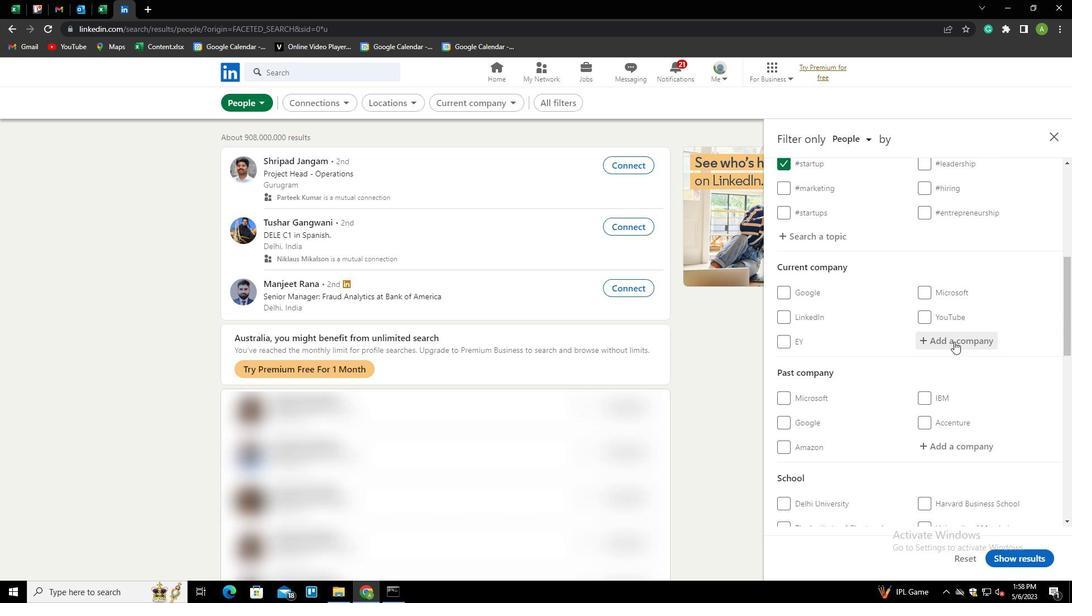 
Action: Key pressed <Key.shift>CHEGG<Key.space><Key.shift>INC.<Key.down><Key.enter>
Screenshot: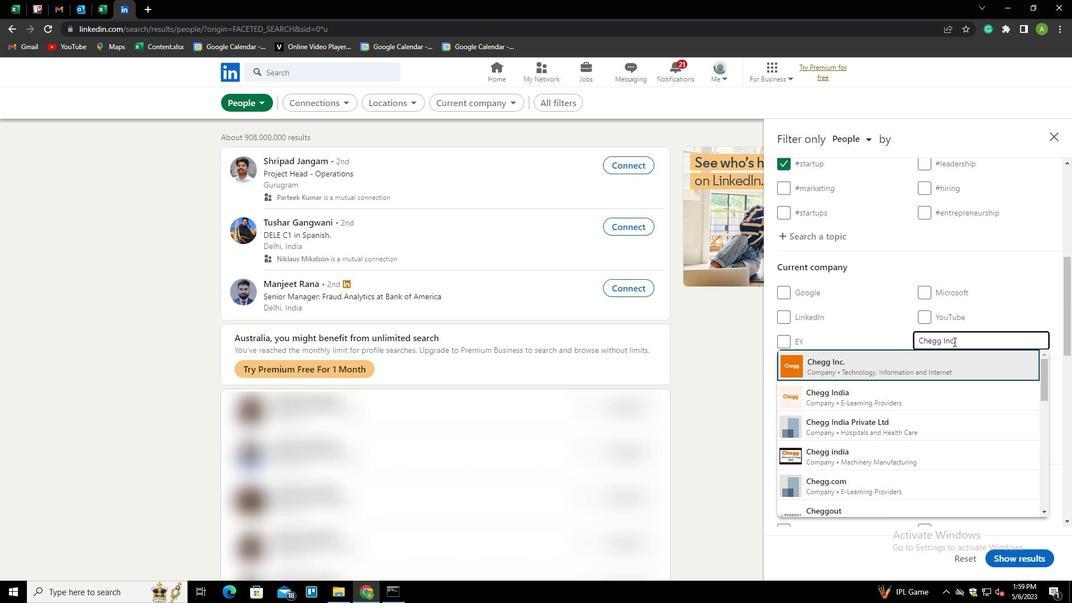 
Action: Mouse scrolled (954, 341) with delta (0, 0)
Screenshot: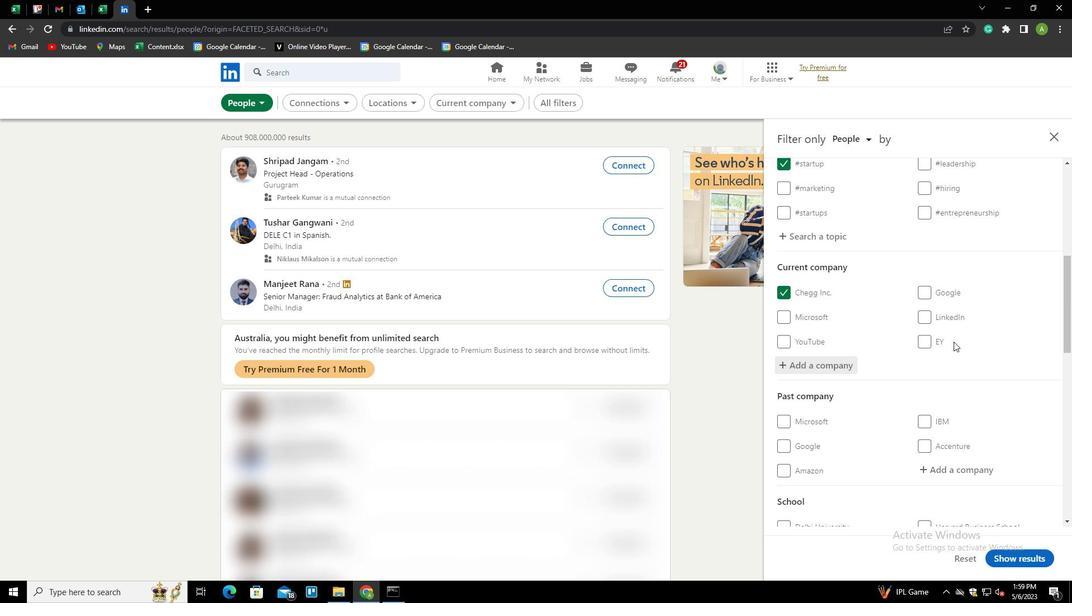 
Action: Mouse scrolled (954, 341) with delta (0, 0)
Screenshot: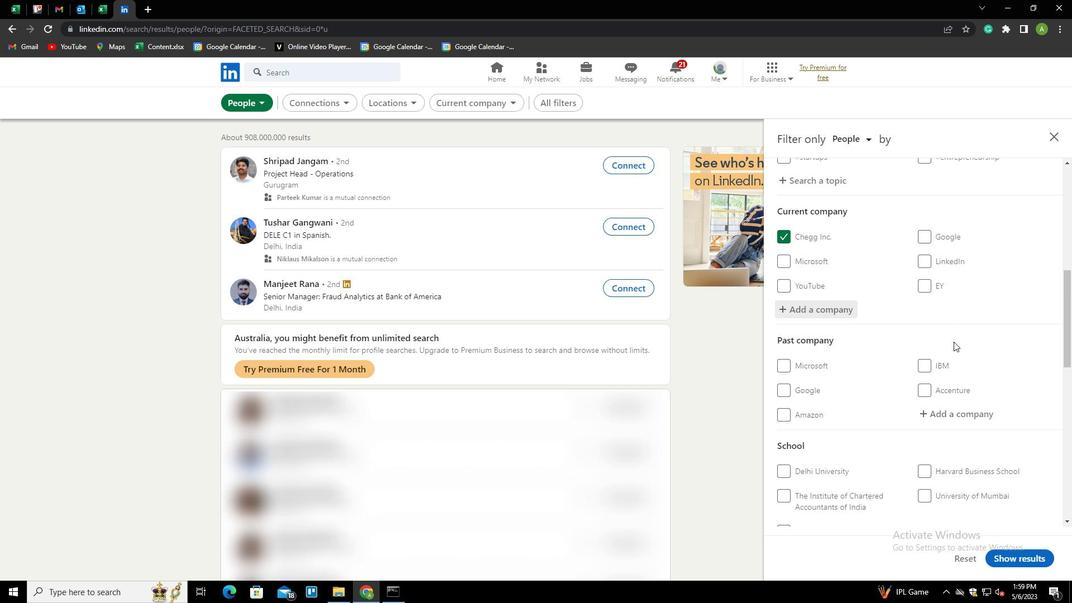 
Action: Mouse scrolled (954, 341) with delta (0, 0)
Screenshot: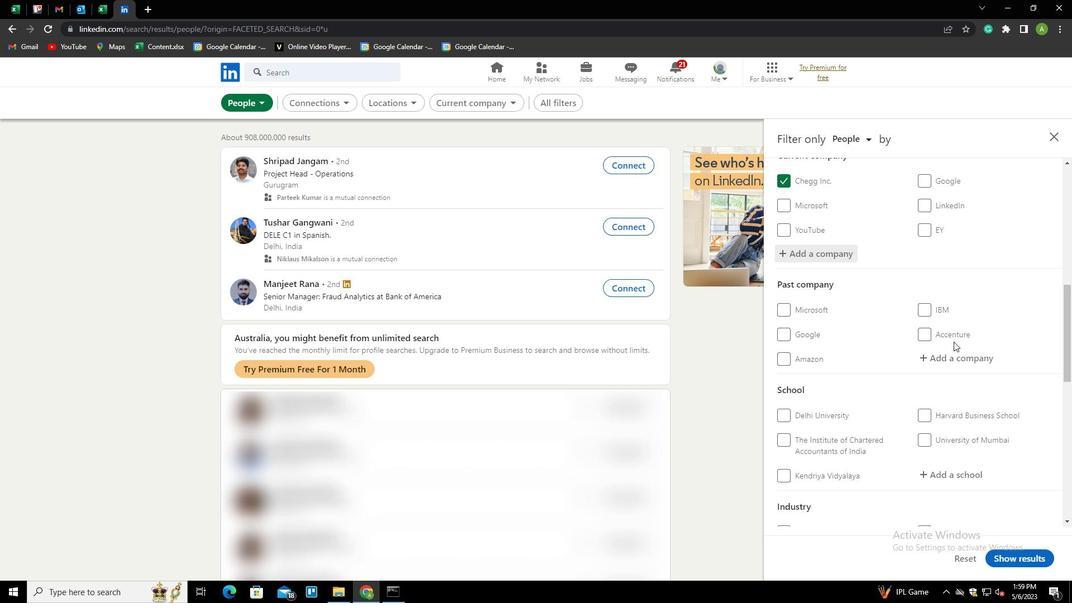 
Action: Mouse scrolled (954, 341) with delta (0, 0)
Screenshot: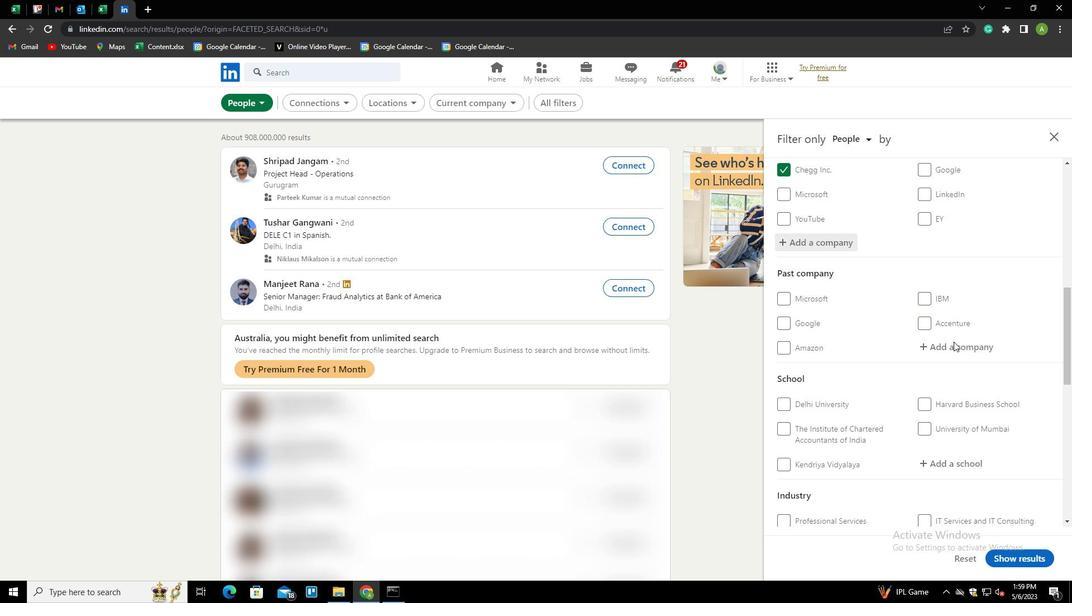 
Action: Mouse scrolled (954, 341) with delta (0, 0)
Screenshot: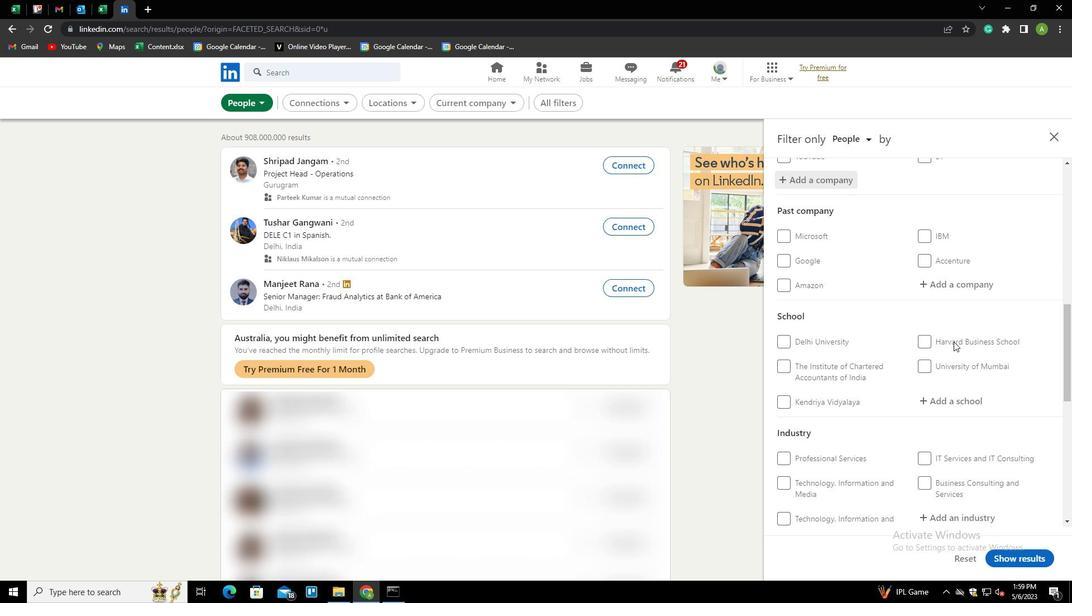 
Action: Mouse moved to (927, 310)
Screenshot: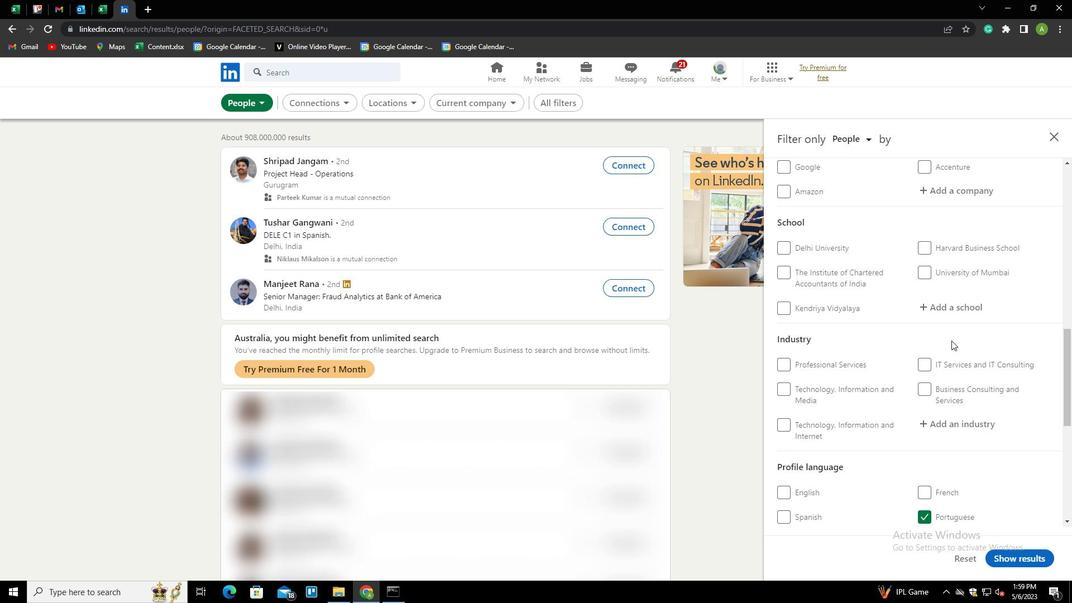 
Action: Mouse pressed left at (927, 310)
Screenshot: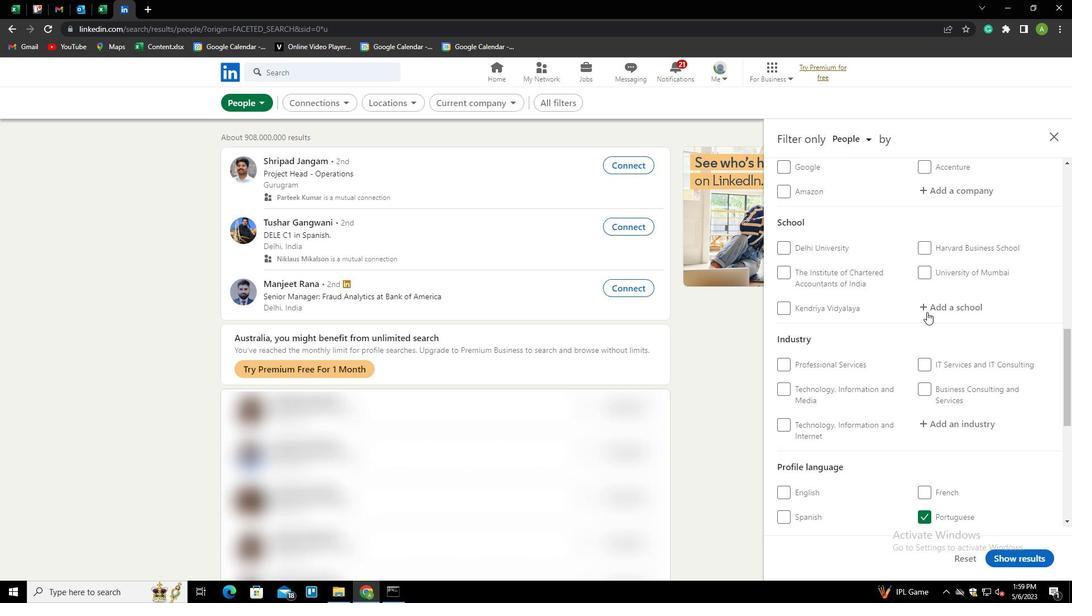 
Action: Mouse moved to (927, 311)
Screenshot: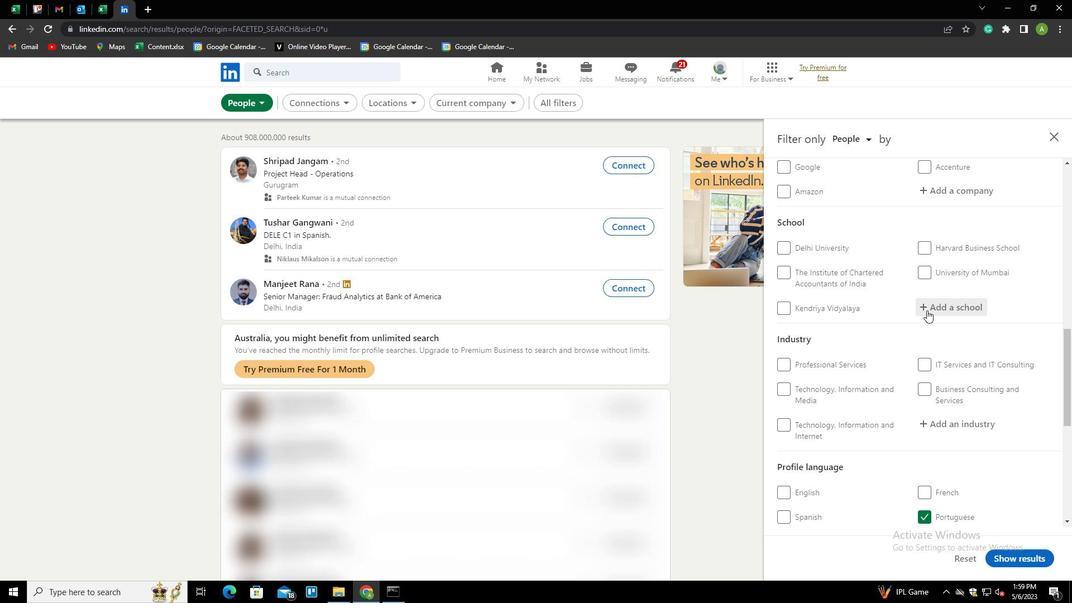 
Action: Key pressed <Key.shift><Key.shift><Key.shift><Key.shift><Key.shift><Key.shift>CDAC<Key.space><Key.shift>BANGALORE<Key.down><Key.enter>
Screenshot: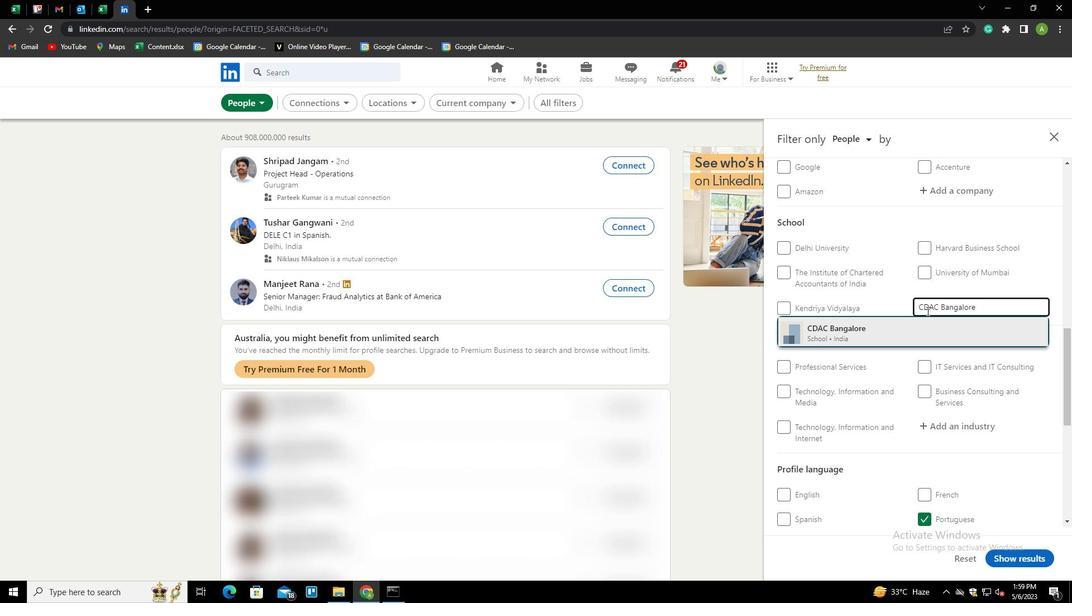 
Action: Mouse scrolled (927, 310) with delta (0, 0)
Screenshot: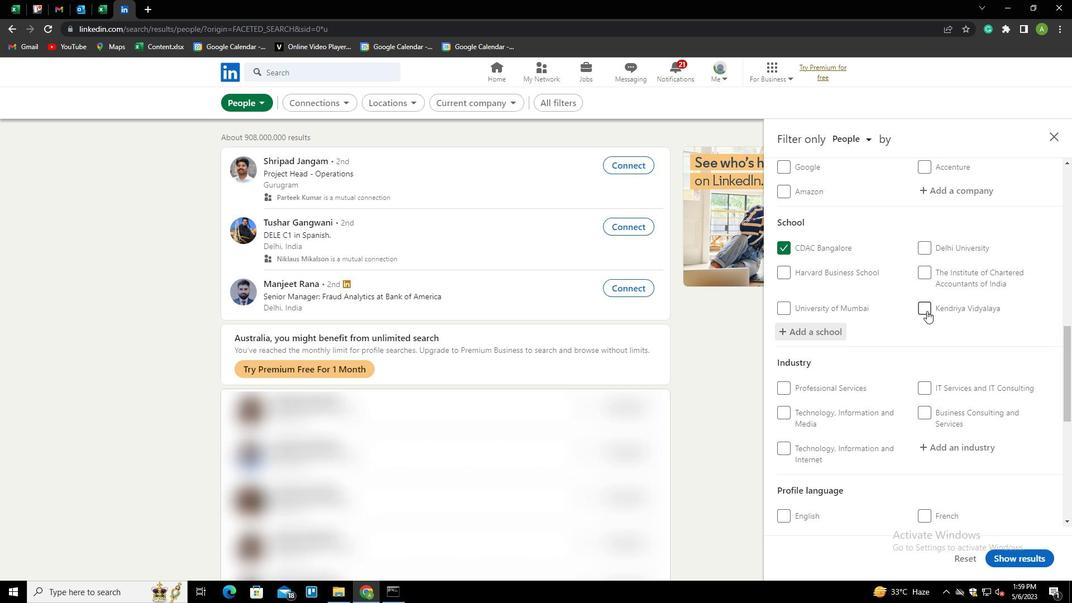 
Action: Mouse scrolled (927, 310) with delta (0, 0)
Screenshot: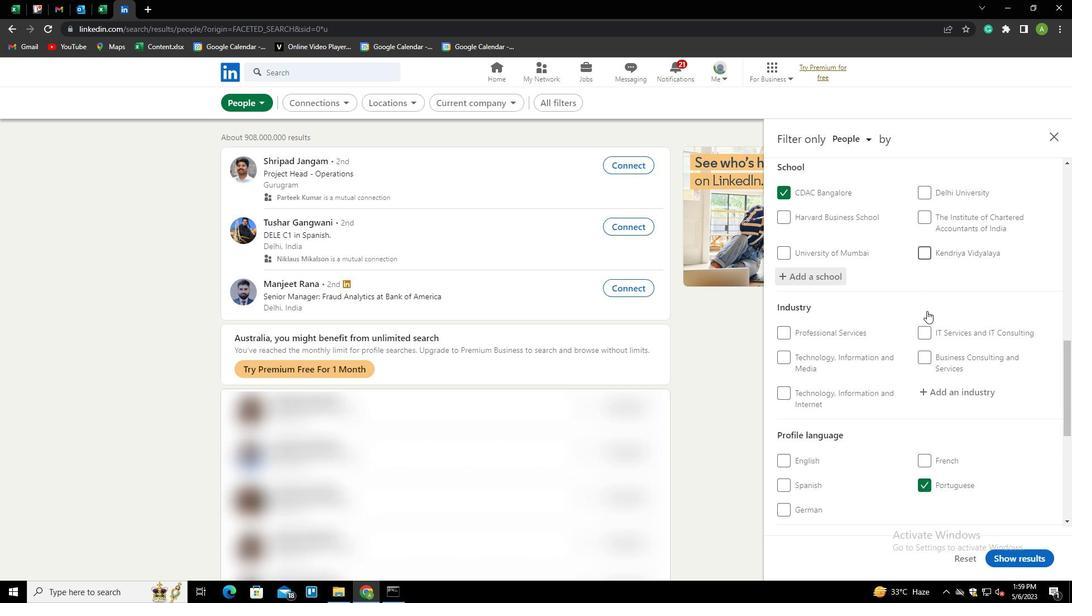
Action: Mouse moved to (951, 331)
Screenshot: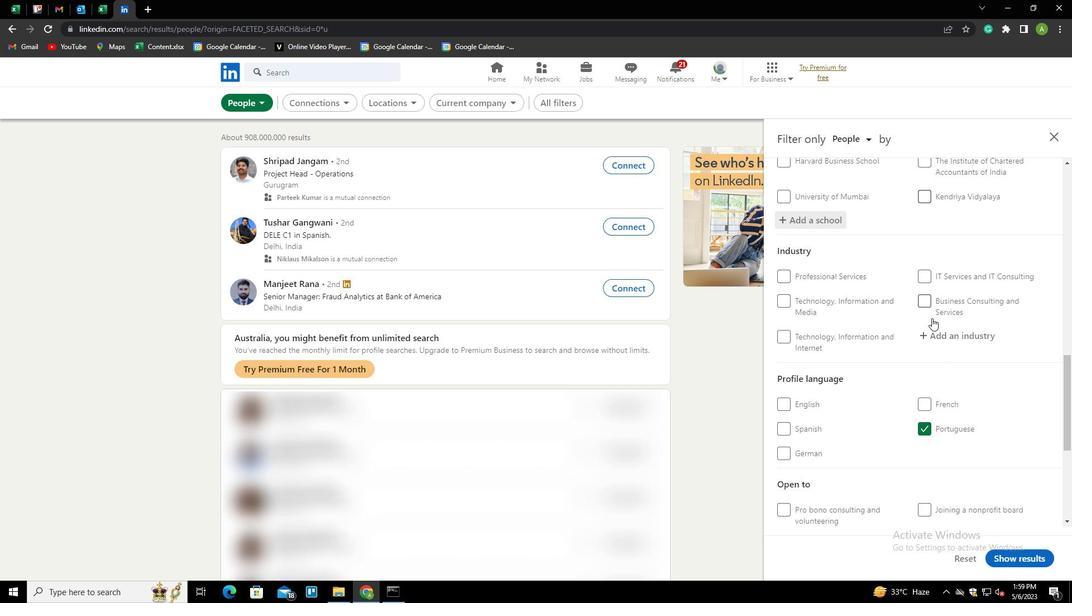 
Action: Mouse pressed left at (951, 331)
Screenshot: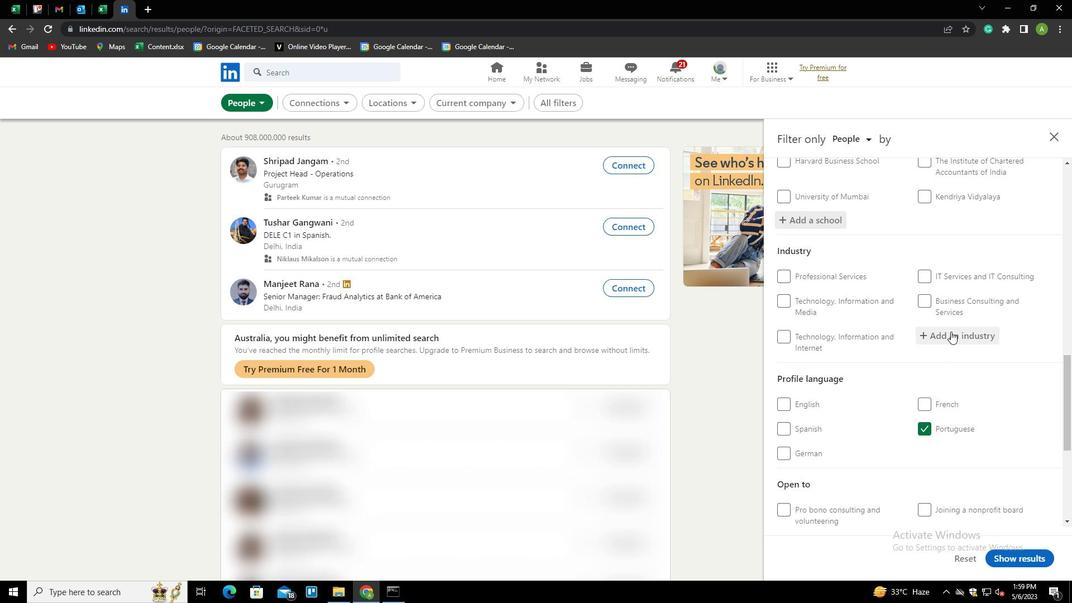 
Action: Key pressed <Key.shift><Key.shift><Key.shift><Key.shift><Key.shift><Key.shift><Key.shift><Key.shift><Key.shift><Key.shift><Key.shift><Key.shift>FABRICATED<Key.shift><Key.space><Key.shift>METAL<Key.space><Key.shift>PRODUCTS<Key.down><Key.enter>
Screenshot: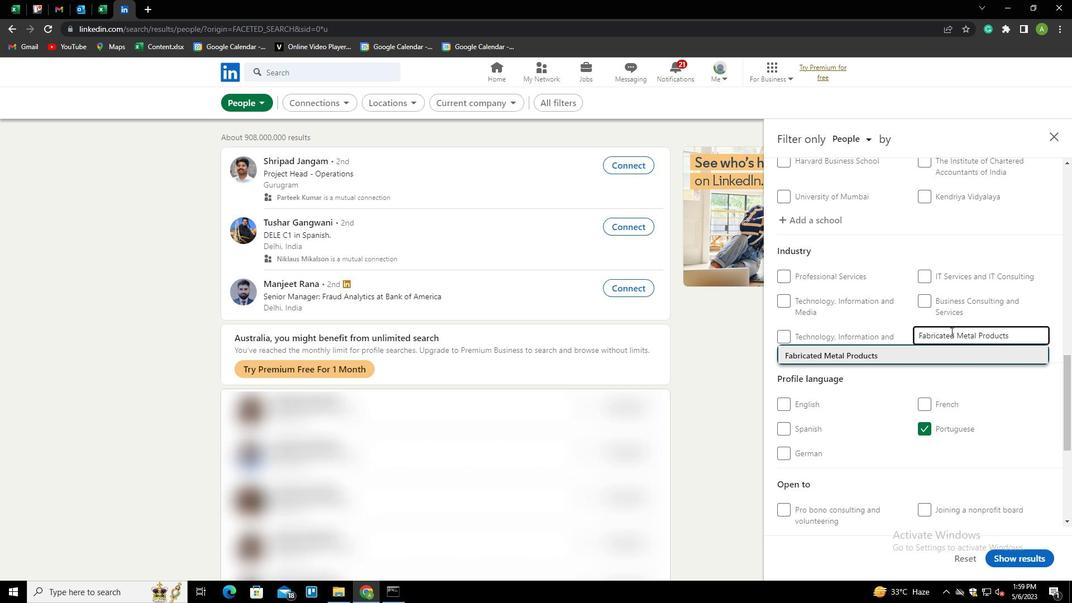 
Action: Mouse scrolled (951, 331) with delta (0, 0)
Screenshot: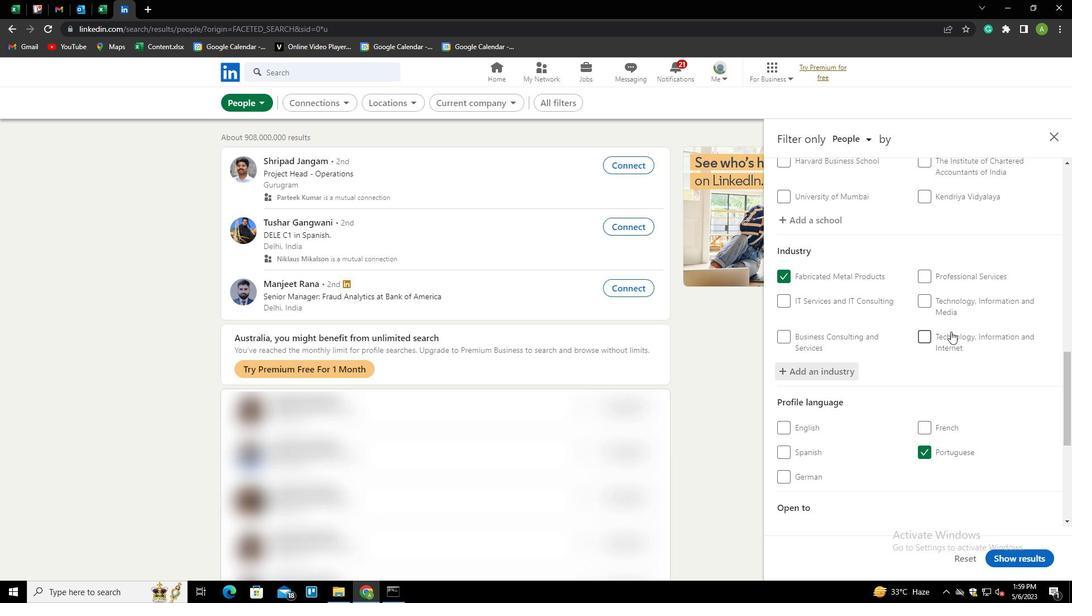 
Action: Mouse scrolled (951, 331) with delta (0, 0)
Screenshot: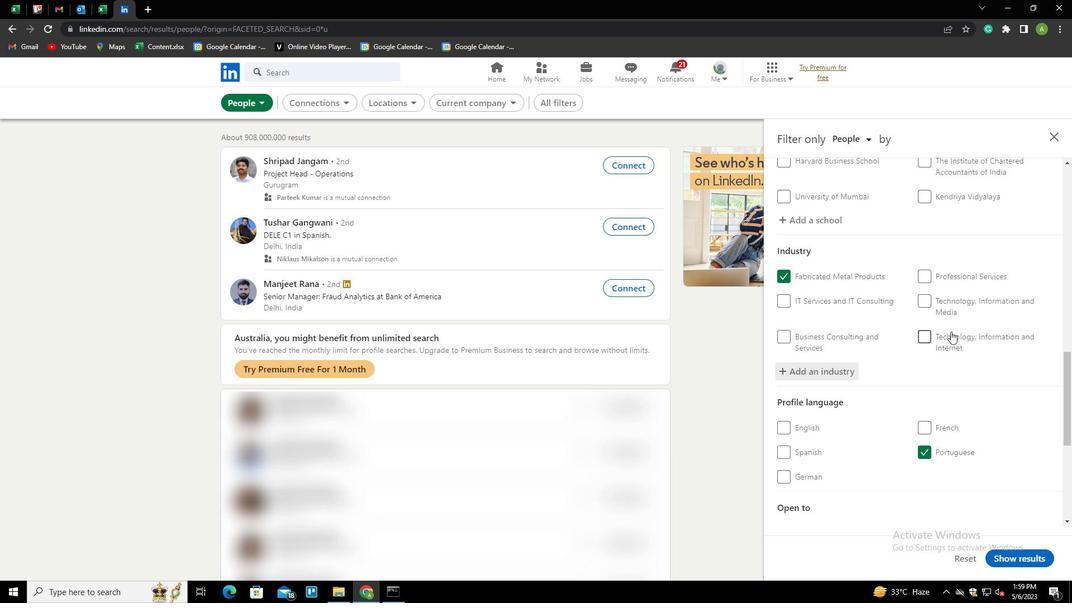 
Action: Mouse scrolled (951, 331) with delta (0, 0)
Screenshot: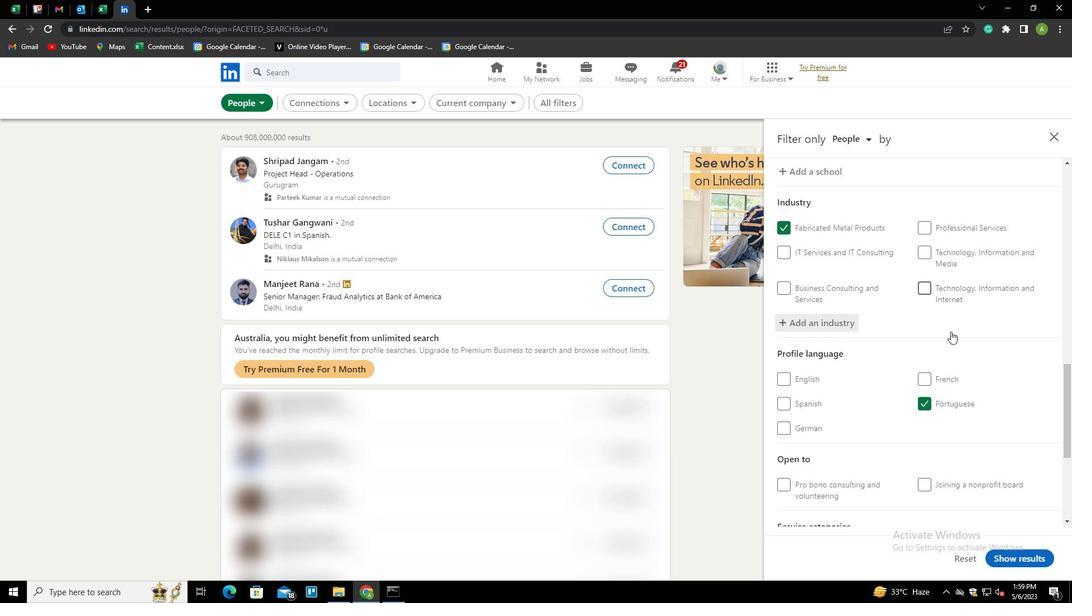 
Action: Mouse scrolled (951, 331) with delta (0, 0)
Screenshot: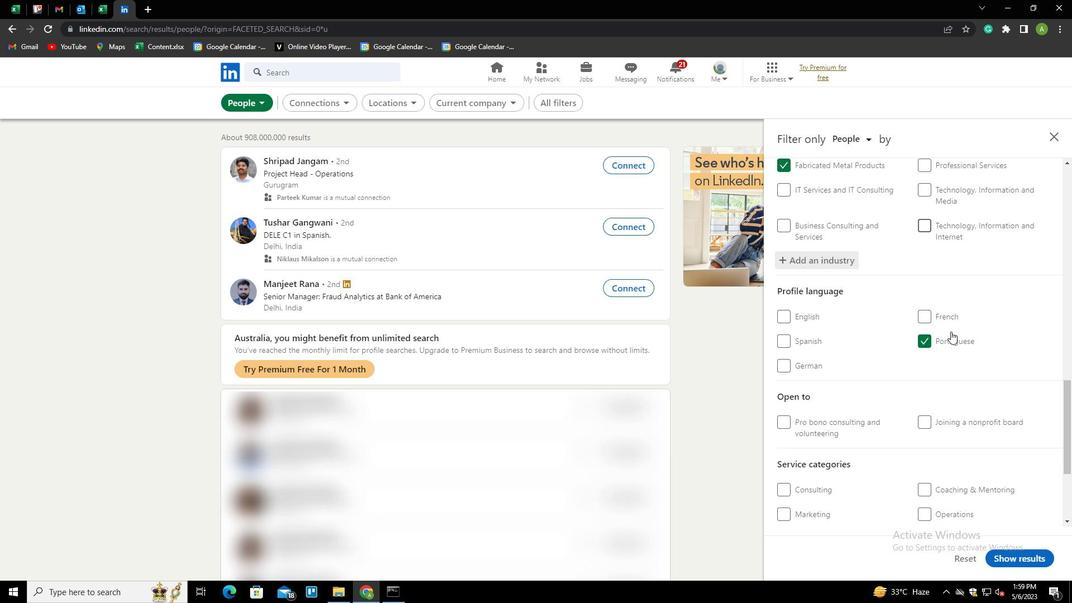 
Action: Mouse scrolled (951, 331) with delta (0, 0)
Screenshot: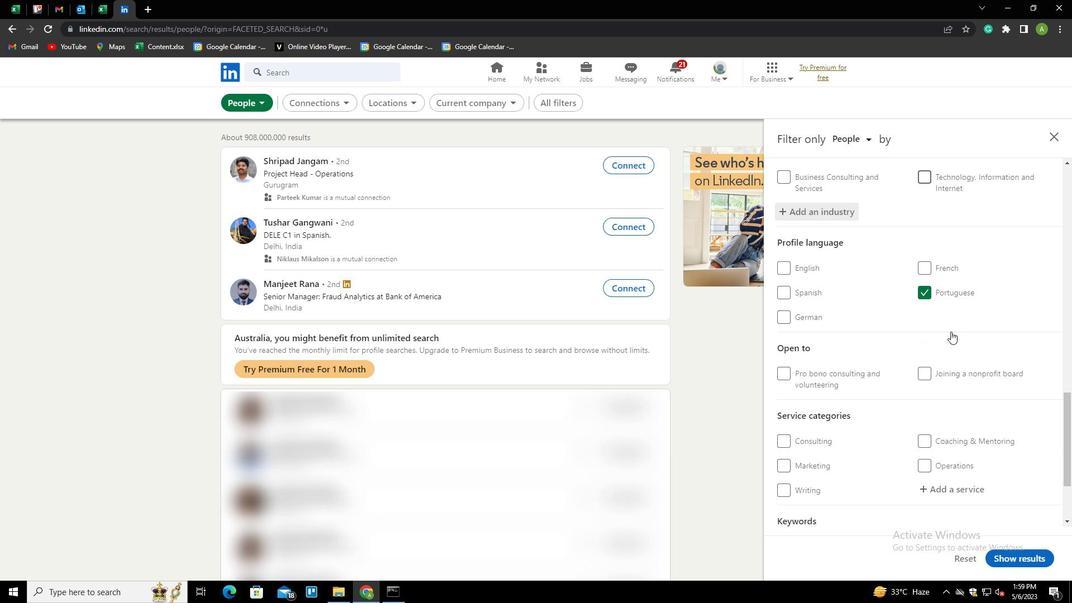 
Action: Mouse scrolled (951, 331) with delta (0, 0)
Screenshot: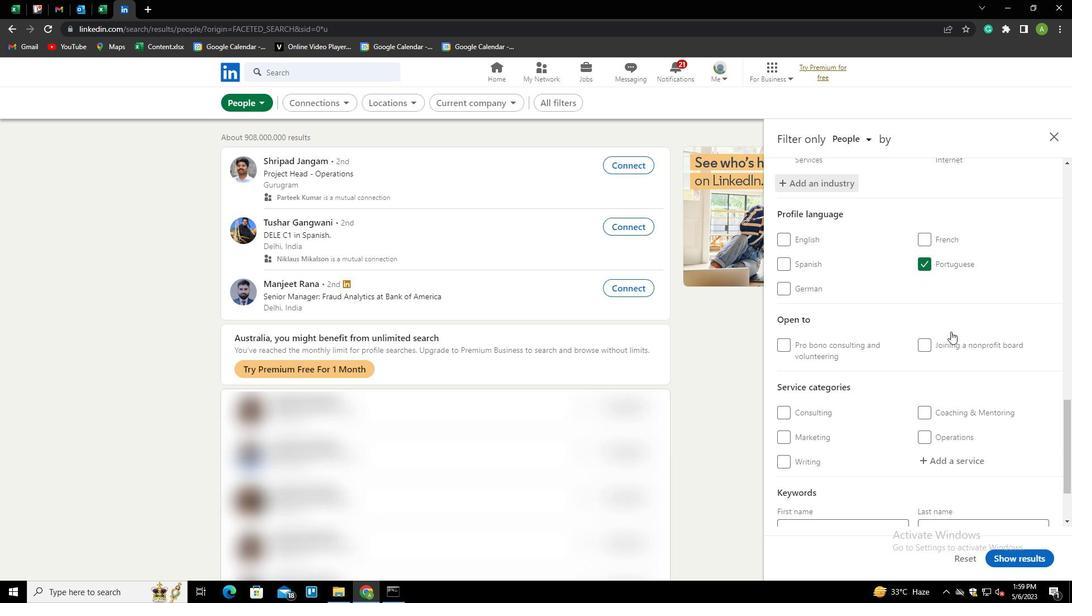 
Action: Mouse moved to (938, 369)
Screenshot: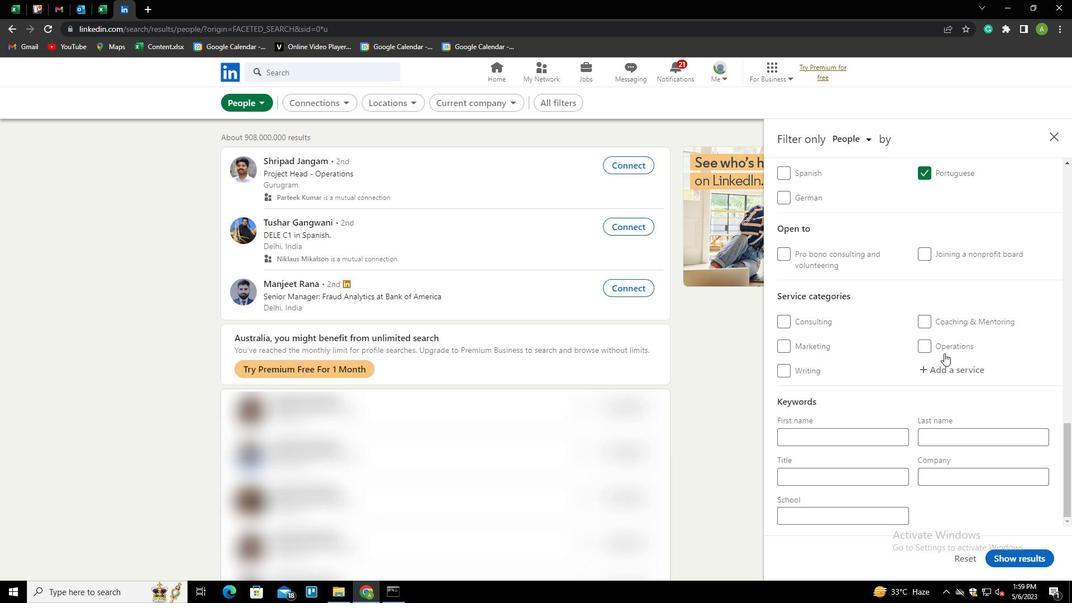 
Action: Mouse pressed left at (938, 369)
Screenshot: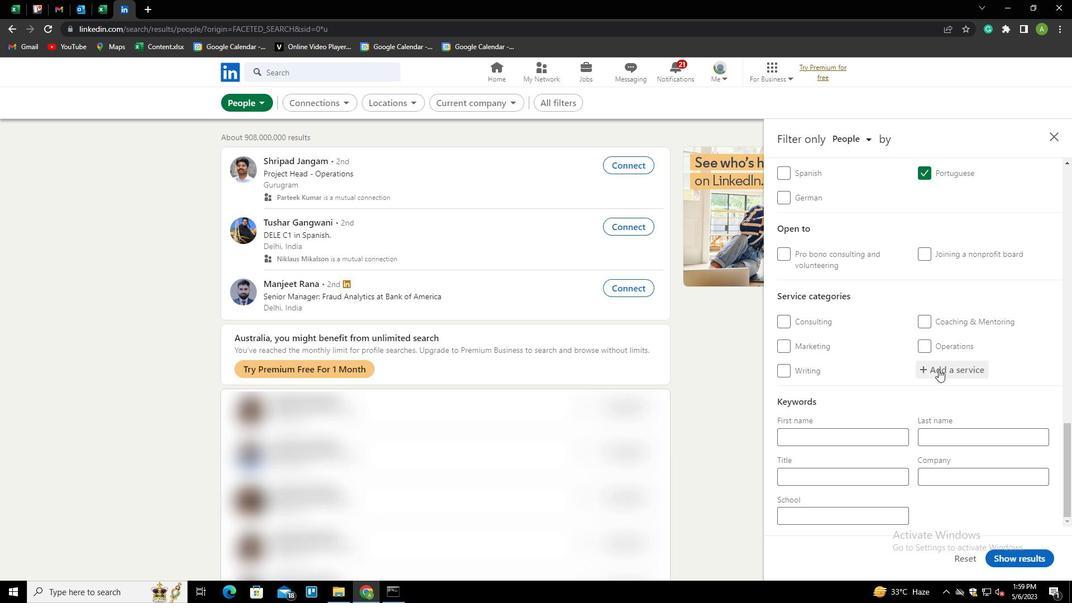 
Action: Key pressed <Key.shift>EVENT<Key.space><Key.shift>PLANNING<Key.down><Key.enter>
Screenshot: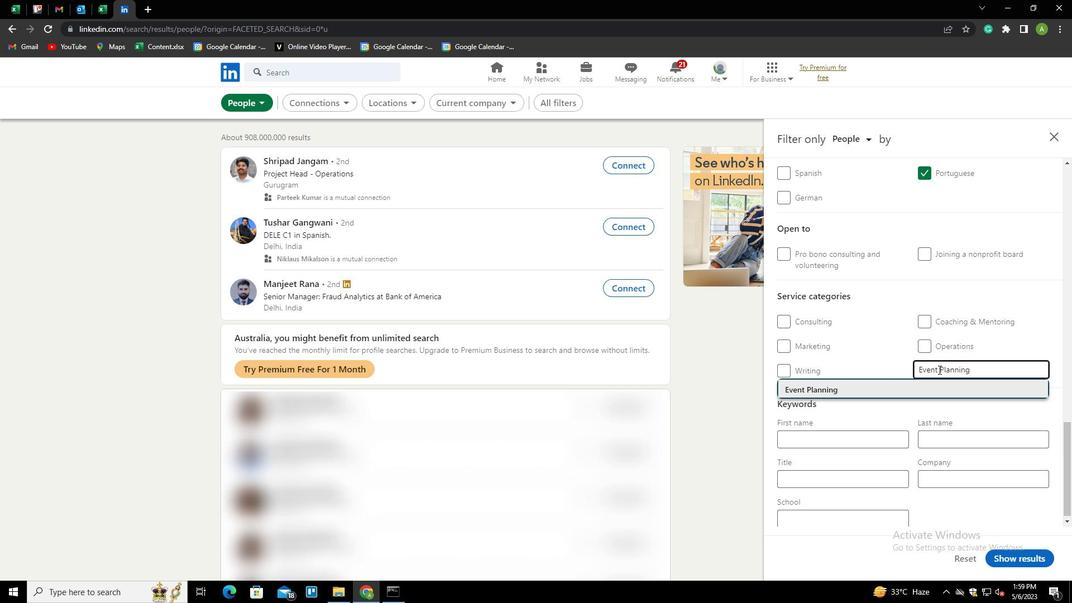 
Action: Mouse scrolled (938, 369) with delta (0, 0)
Screenshot: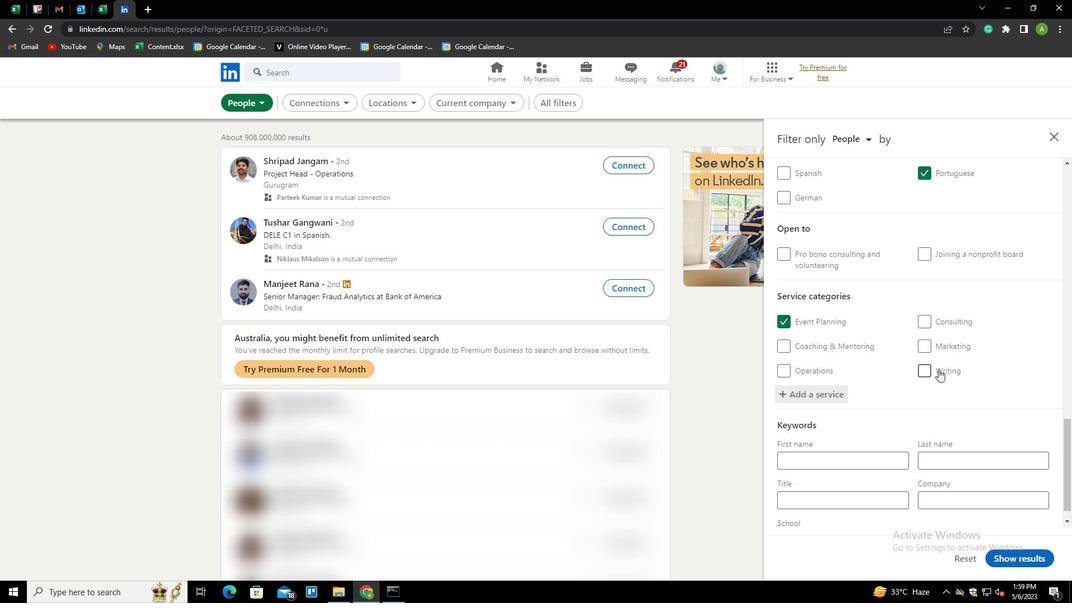 
Action: Mouse scrolled (938, 369) with delta (0, 0)
Screenshot: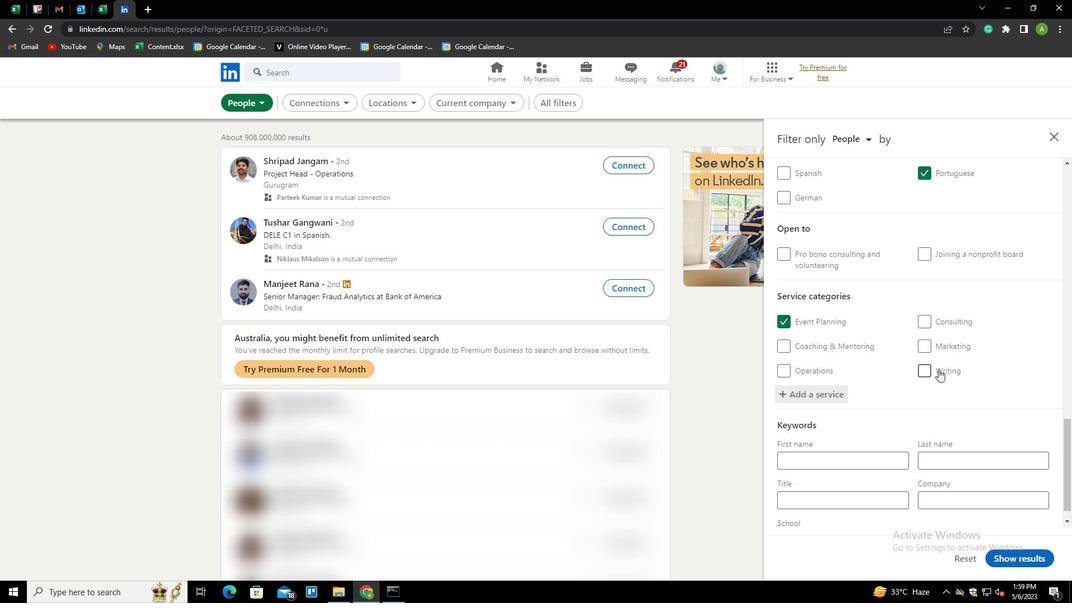 
Action: Mouse scrolled (938, 369) with delta (0, 0)
Screenshot: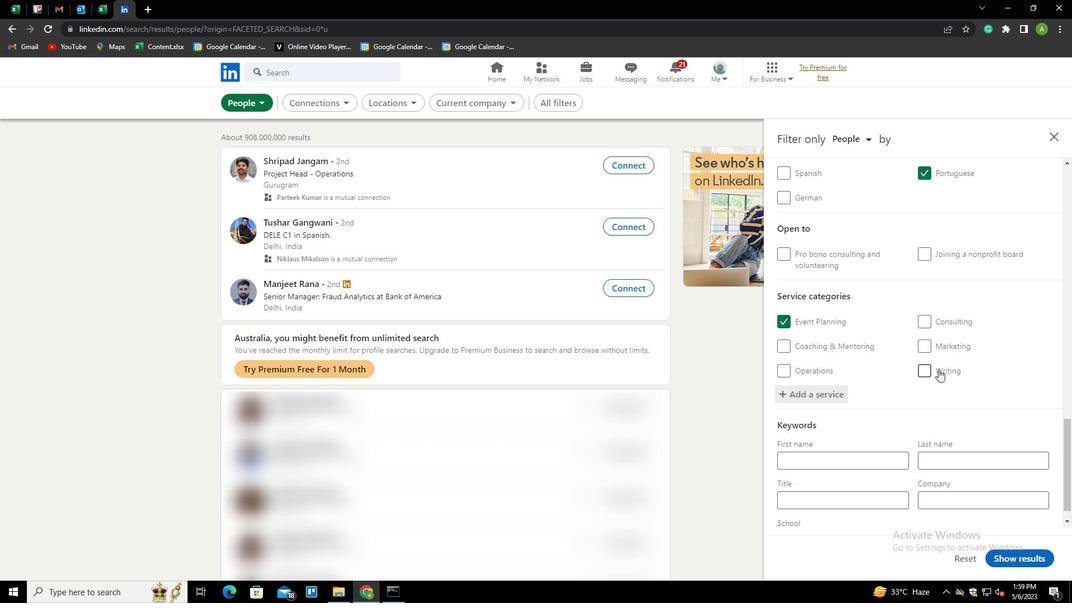 
Action: Mouse scrolled (938, 369) with delta (0, 0)
Screenshot: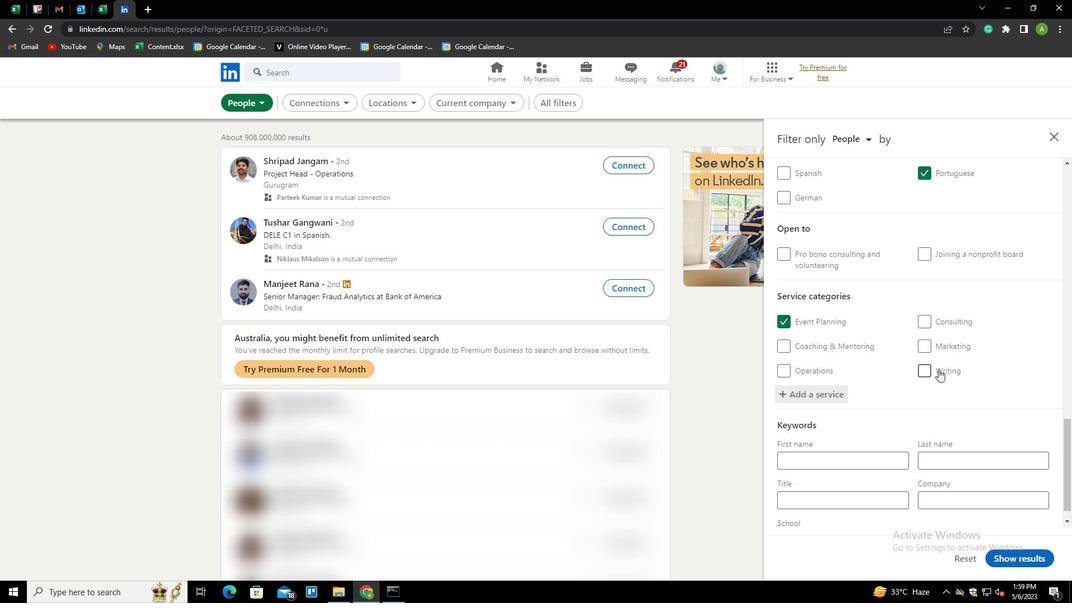 
Action: Mouse moved to (875, 478)
Screenshot: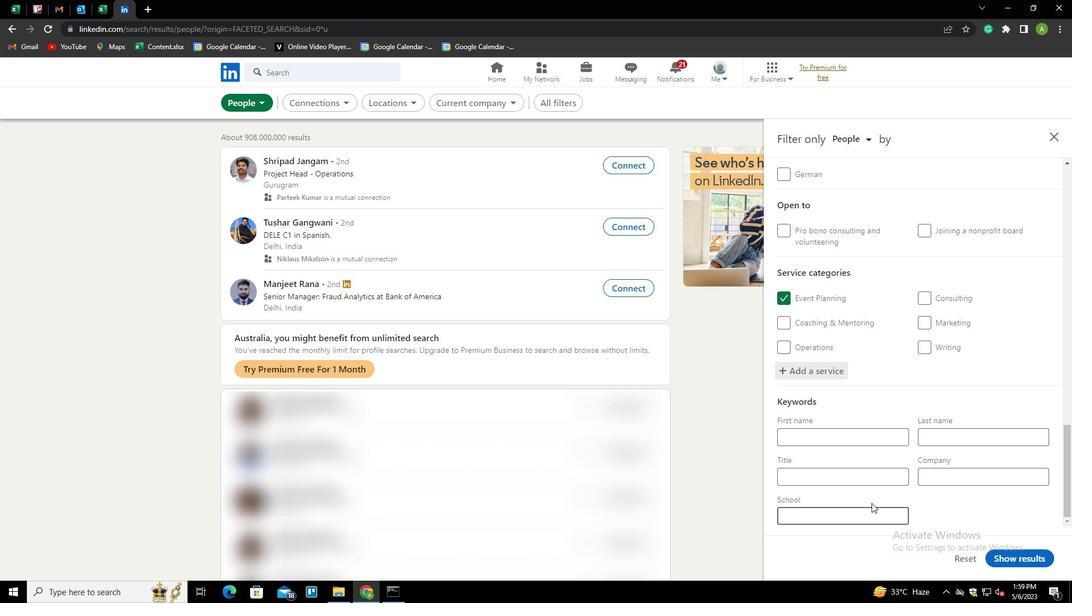 
Action: Mouse pressed left at (875, 478)
Screenshot: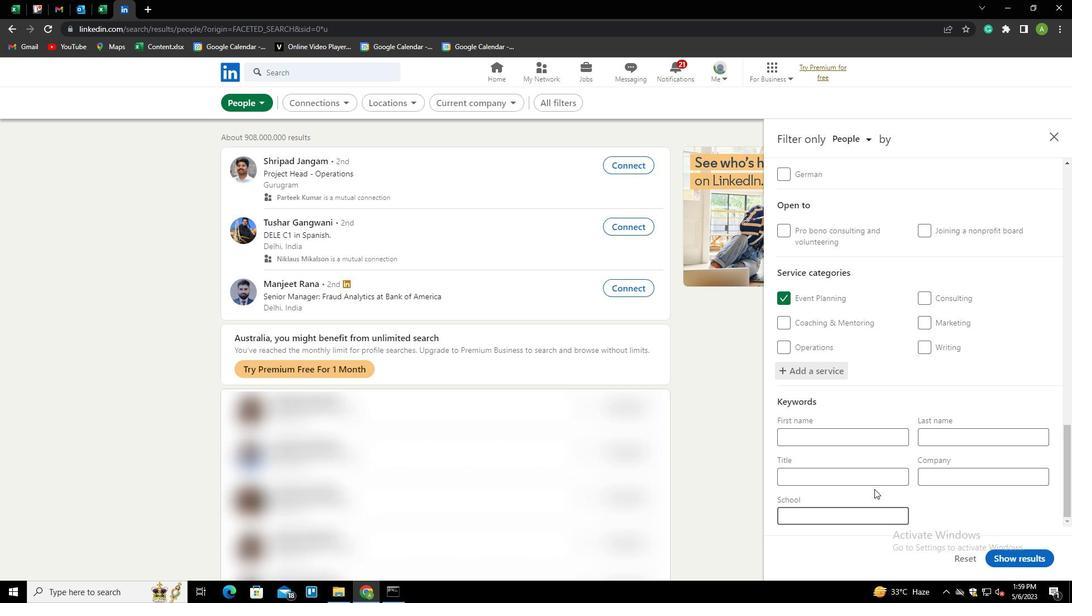 
Action: Key pressed <Key.shift>
Screenshot: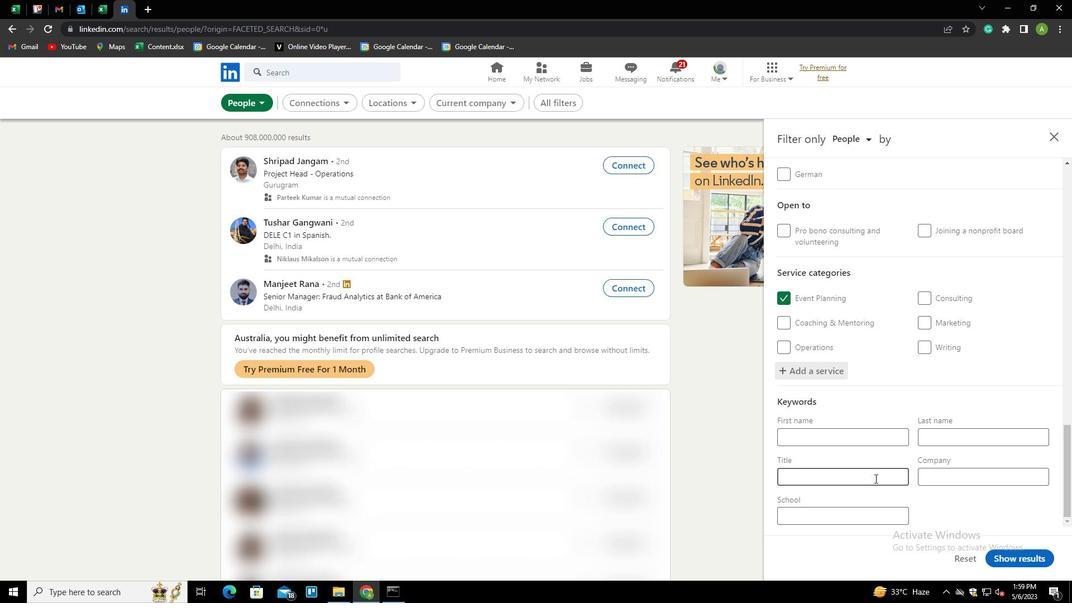 
Action: Mouse moved to (875, 478)
Screenshot: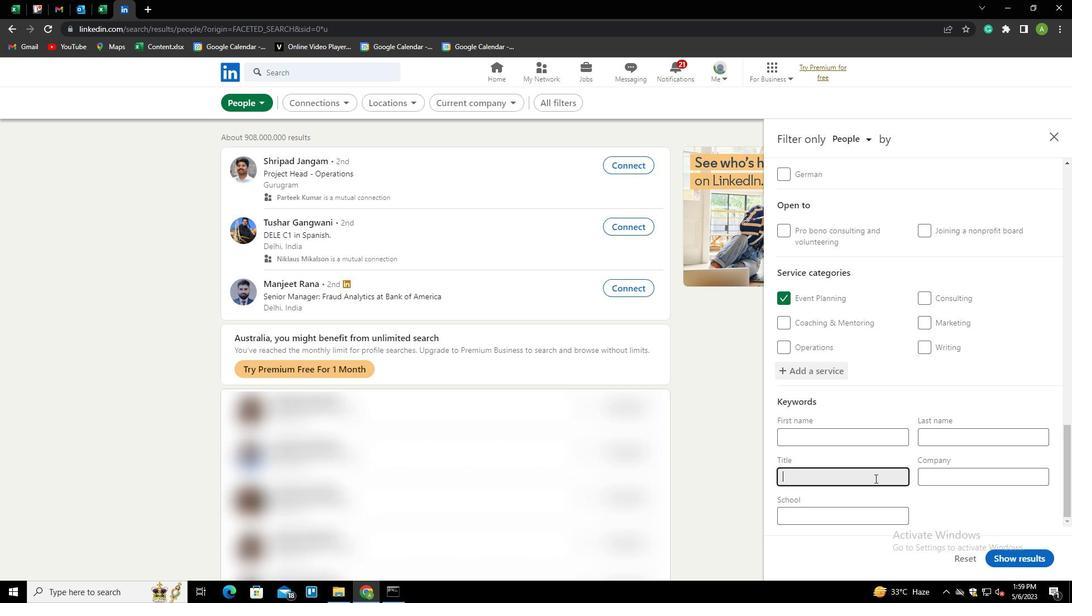 
Action: Key pressed B
Screenshot: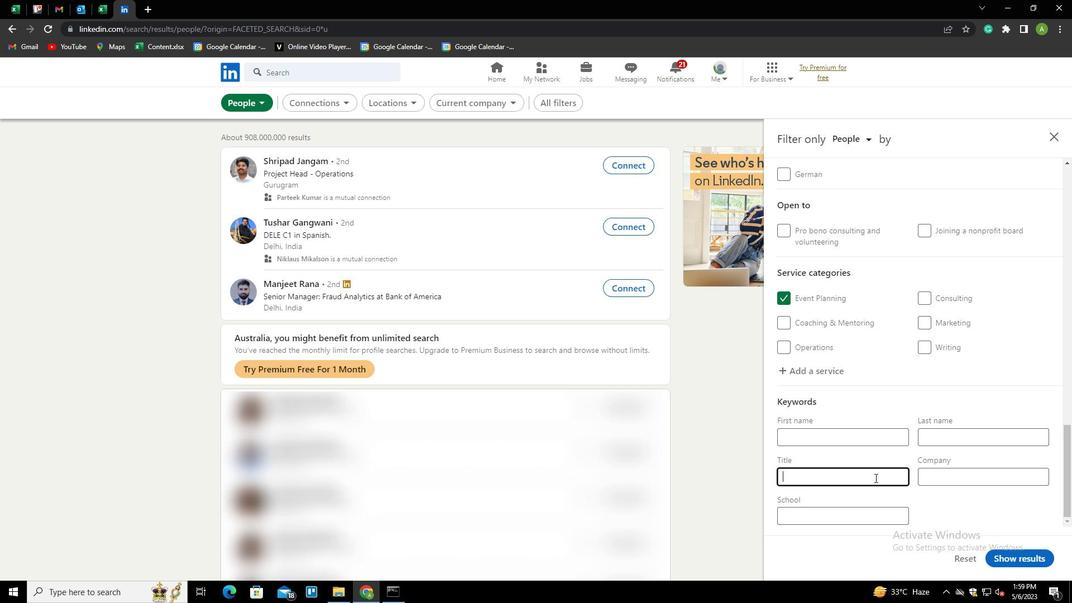 
Action: Mouse moved to (876, 476)
Screenshot: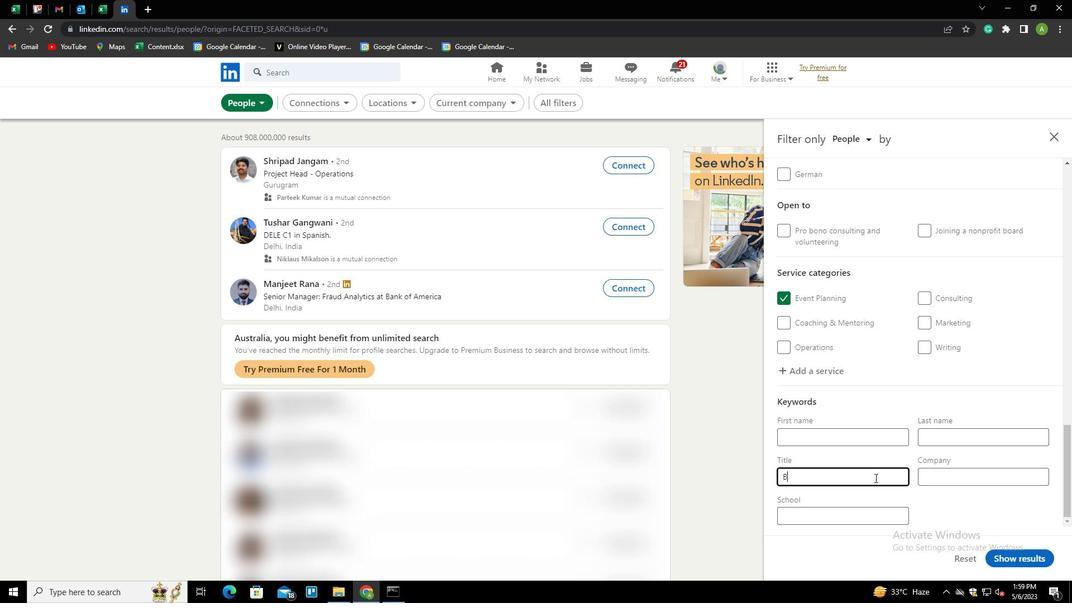 
Action: Key pressed UILDING<Key.space><Key.shift>INSPECTOR
Screenshot: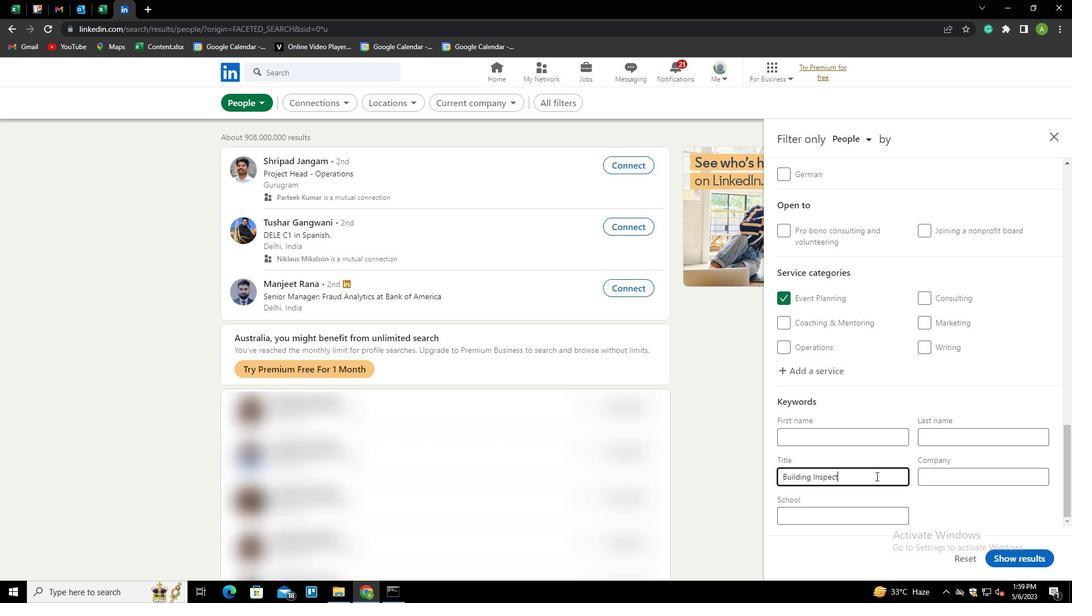 
Action: Mouse moved to (982, 507)
Screenshot: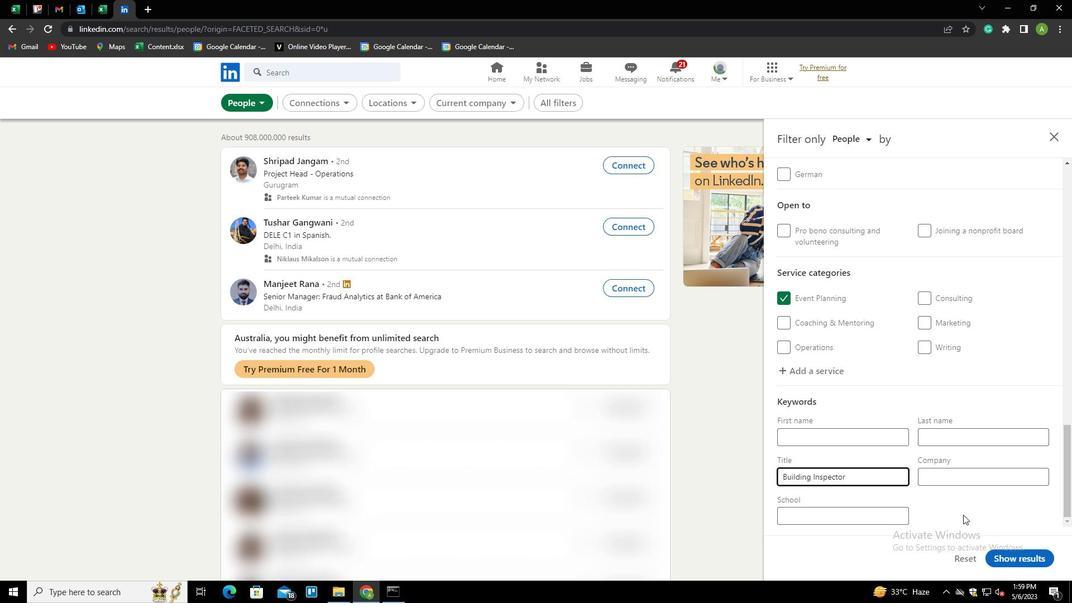 
Action: Mouse pressed left at (982, 507)
Screenshot: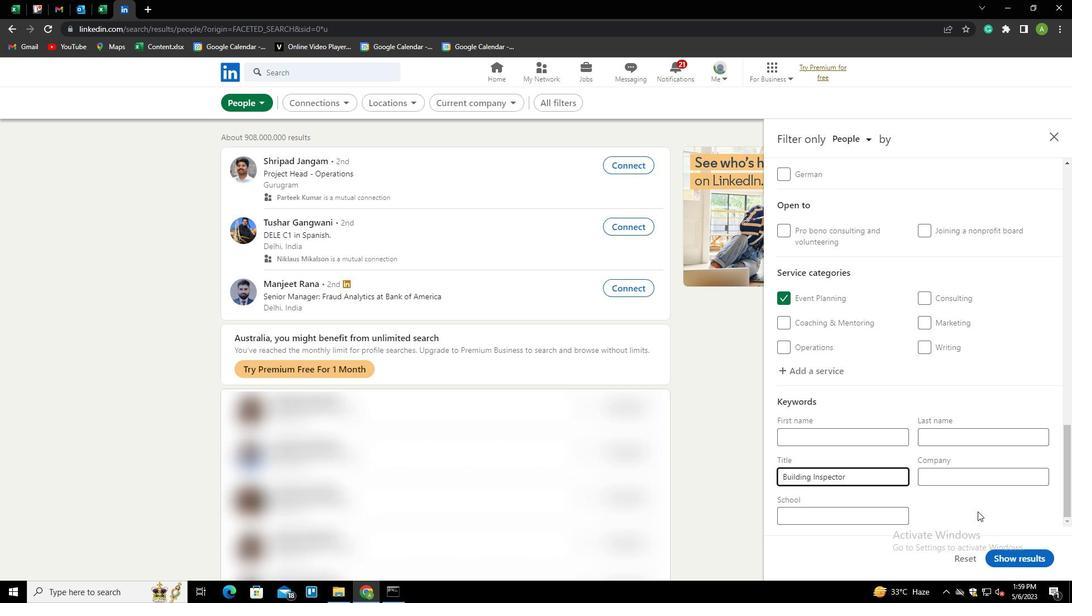 
Action: Mouse moved to (1017, 556)
Screenshot: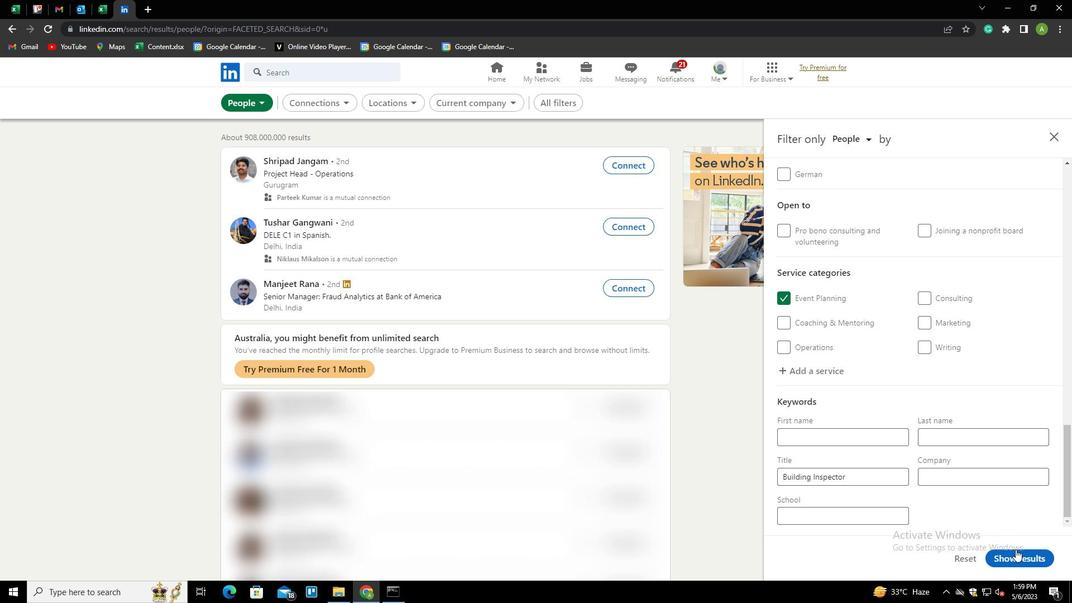 
Action: Mouse pressed left at (1017, 556)
Screenshot: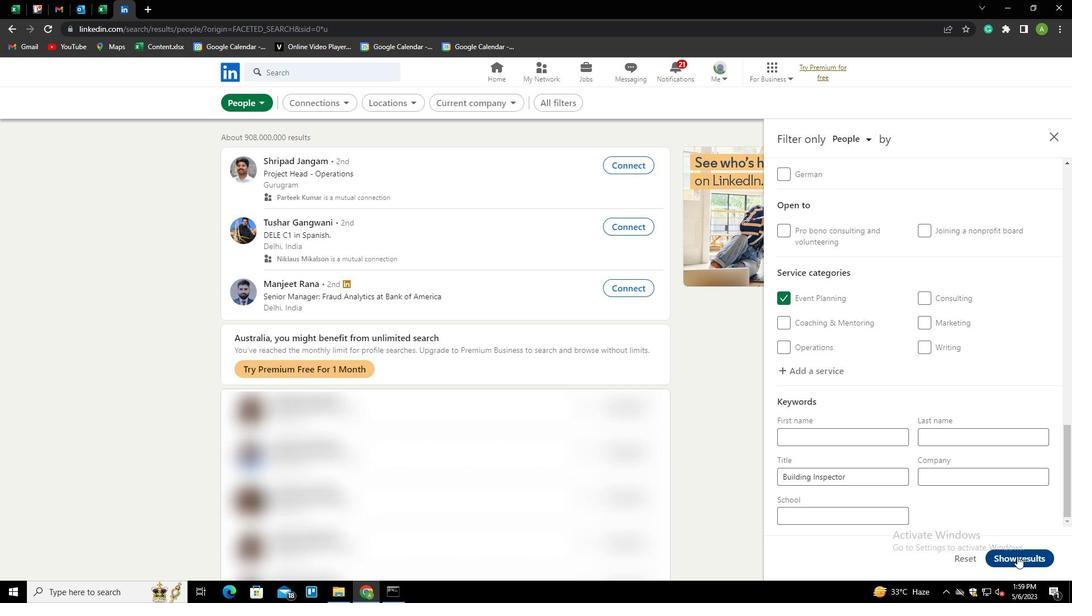 
